 Task: In the  document Musicinfulenceletter.html Change the allignment of footer to  'Center' Select the entire text and insert font style 'Nunito' and font size: 20
Action: Mouse moved to (270, 354)
Screenshot: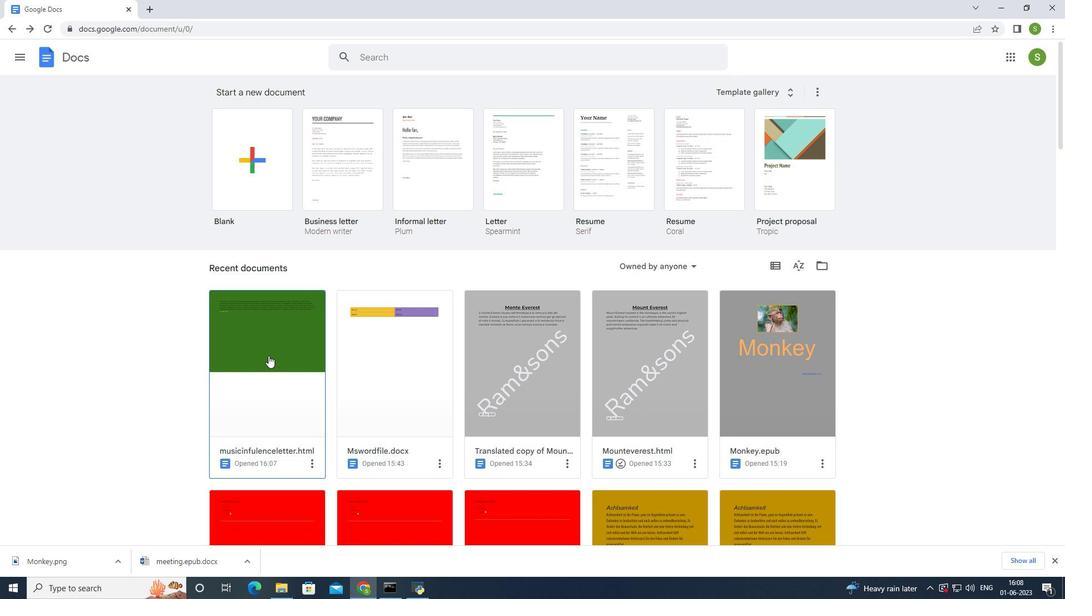 
Action: Mouse pressed left at (270, 354)
Screenshot: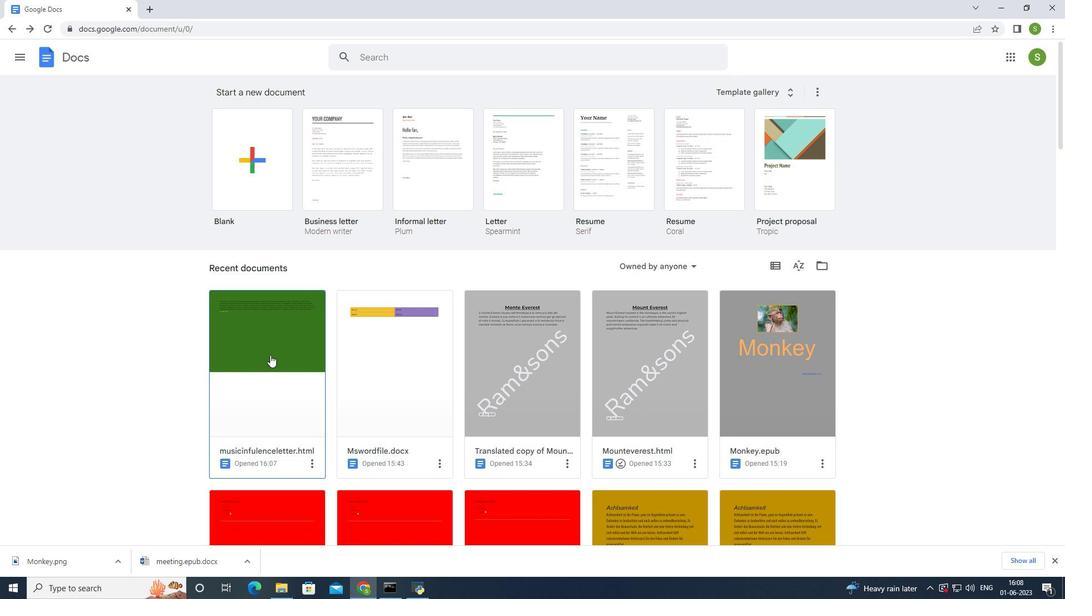 
Action: Mouse moved to (455, 391)
Screenshot: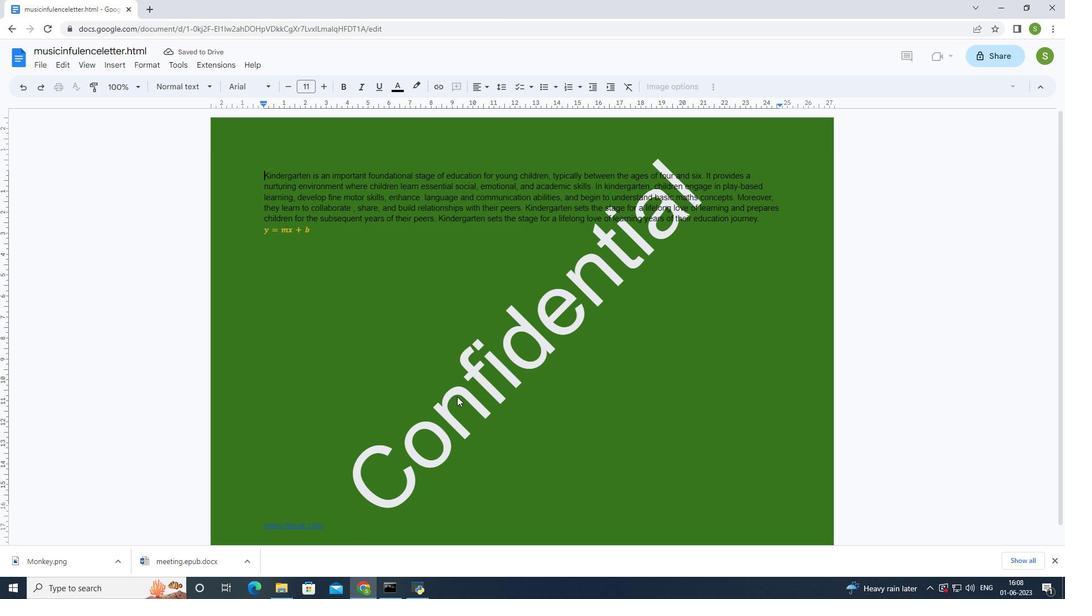 
Action: Mouse scrolled (455, 391) with delta (0, 0)
Screenshot: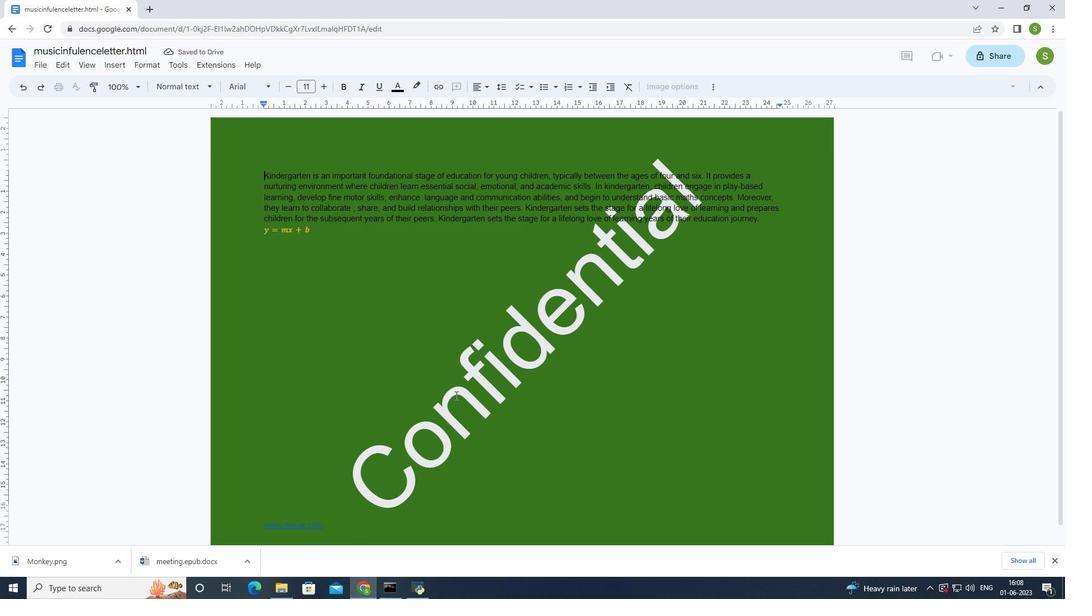 
Action: Mouse scrolled (455, 391) with delta (0, 0)
Screenshot: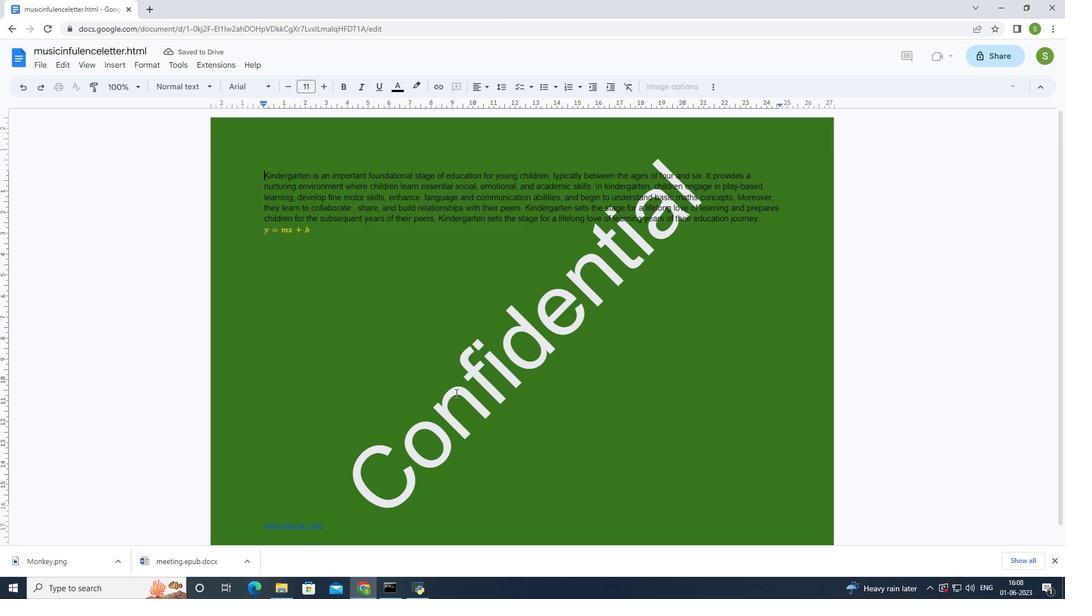 
Action: Mouse scrolled (455, 391) with delta (0, 0)
Screenshot: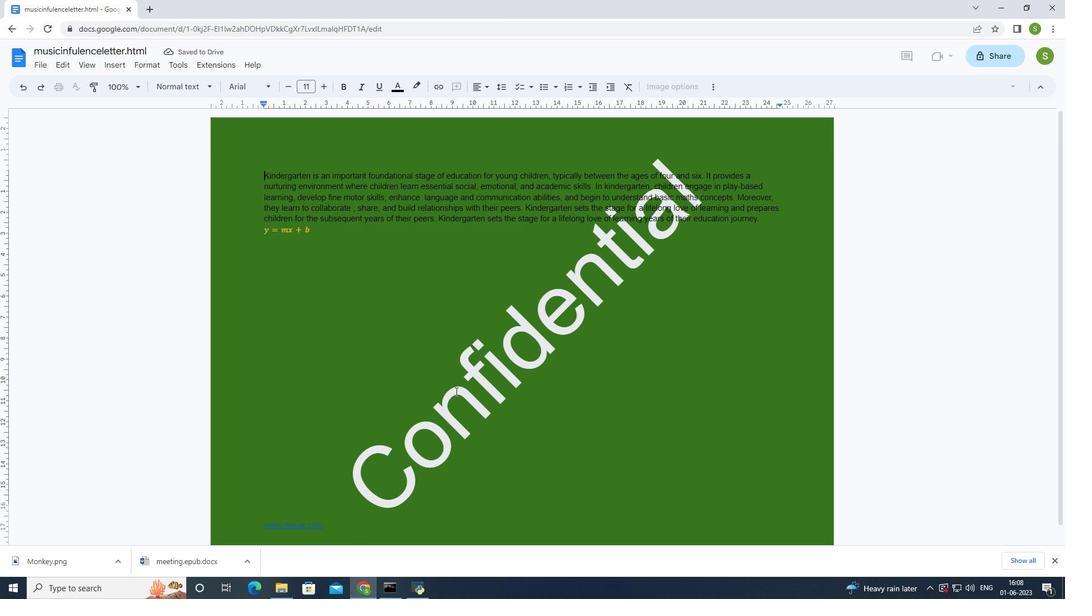 
Action: Mouse moved to (340, 510)
Screenshot: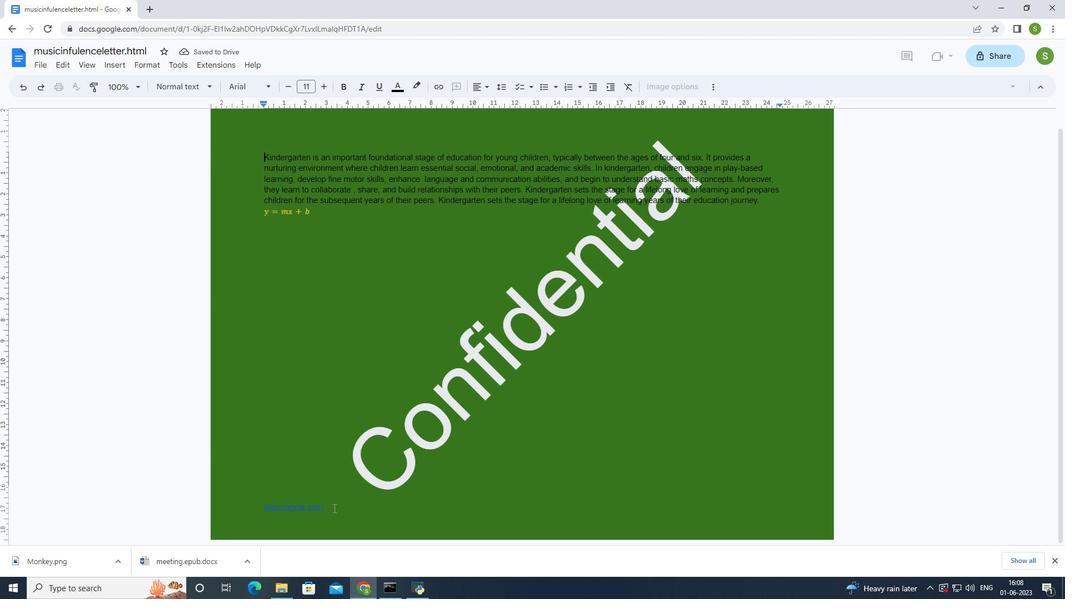 
Action: Mouse pressed left at (340, 510)
Screenshot: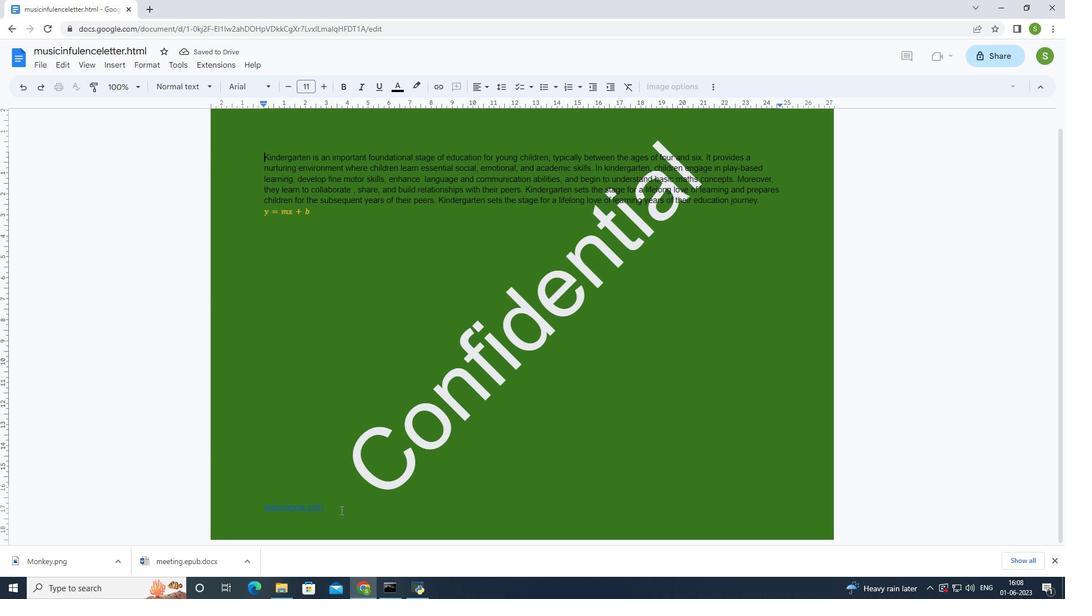 
Action: Mouse moved to (321, 506)
Screenshot: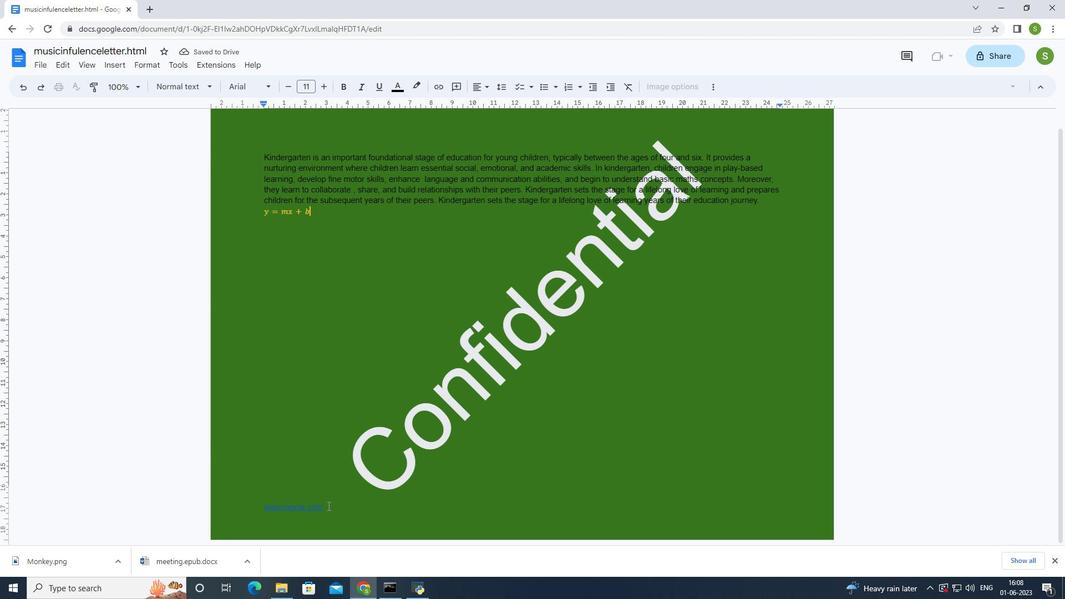 
Action: Mouse pressed left at (321, 506)
Screenshot: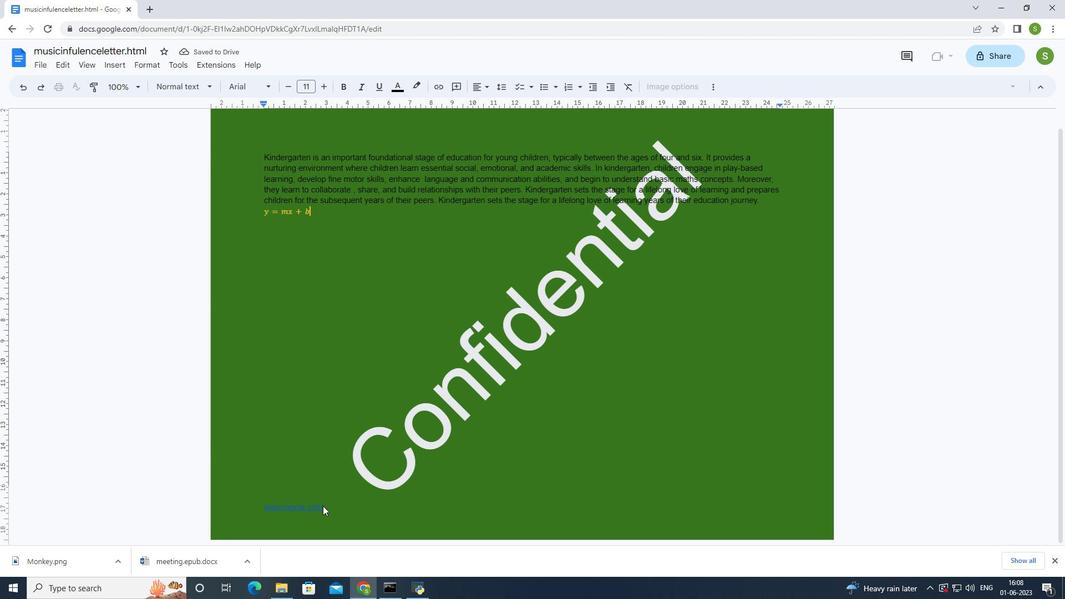 
Action: Mouse moved to (332, 506)
Screenshot: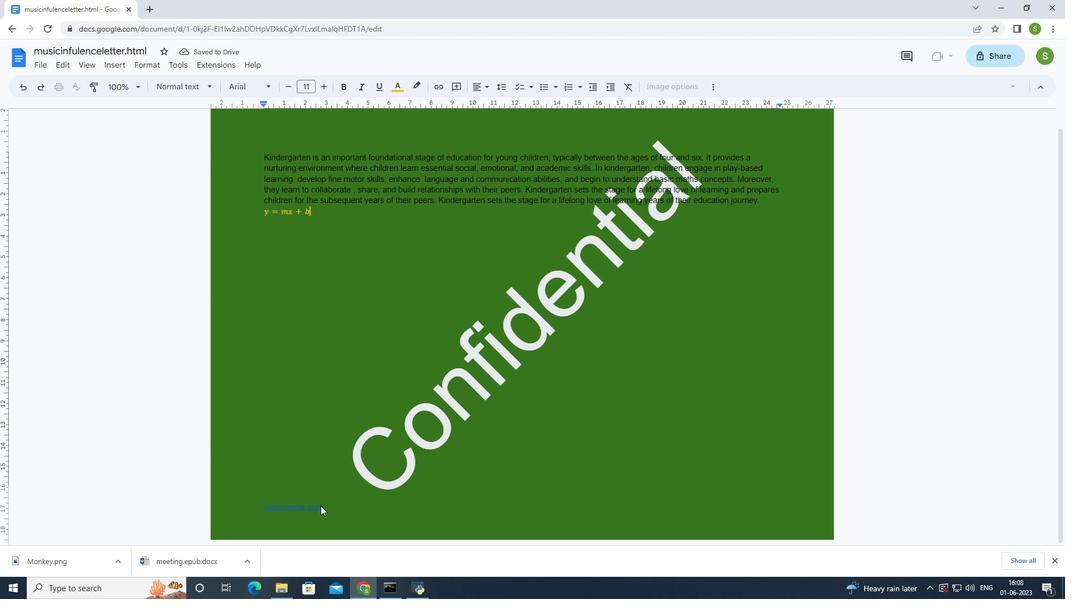 
Action: Mouse pressed left at (332, 506)
Screenshot: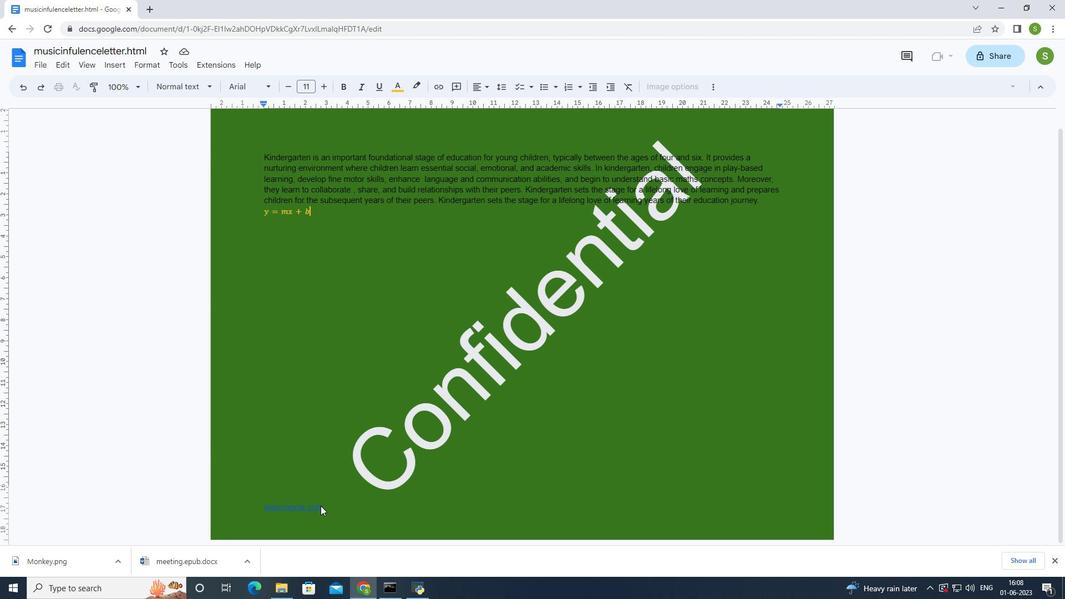 
Action: Mouse pressed left at (332, 506)
Screenshot: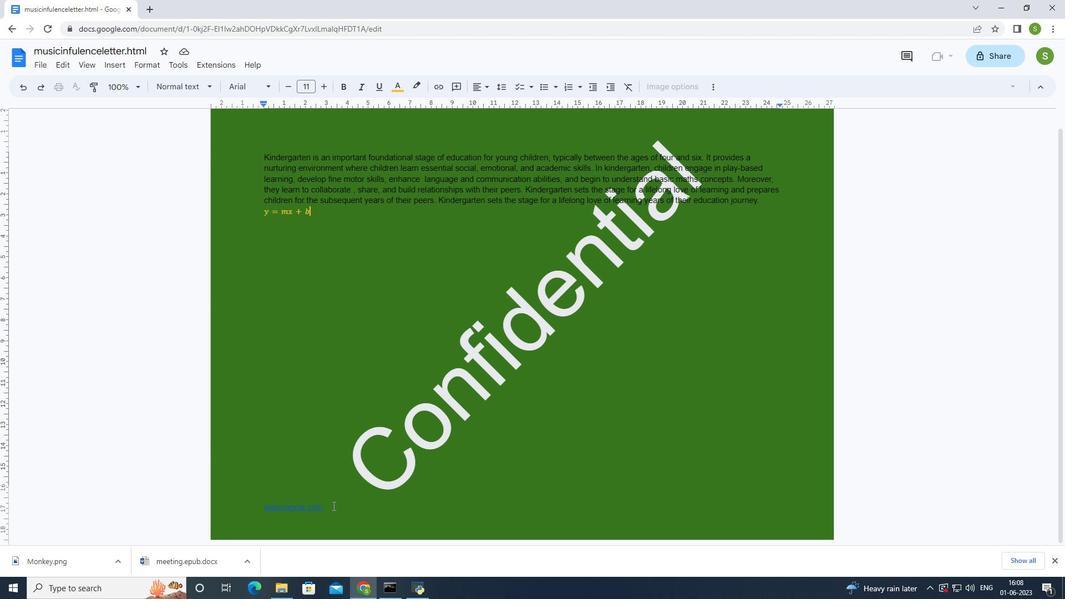 
Action: Mouse moved to (334, 506)
Screenshot: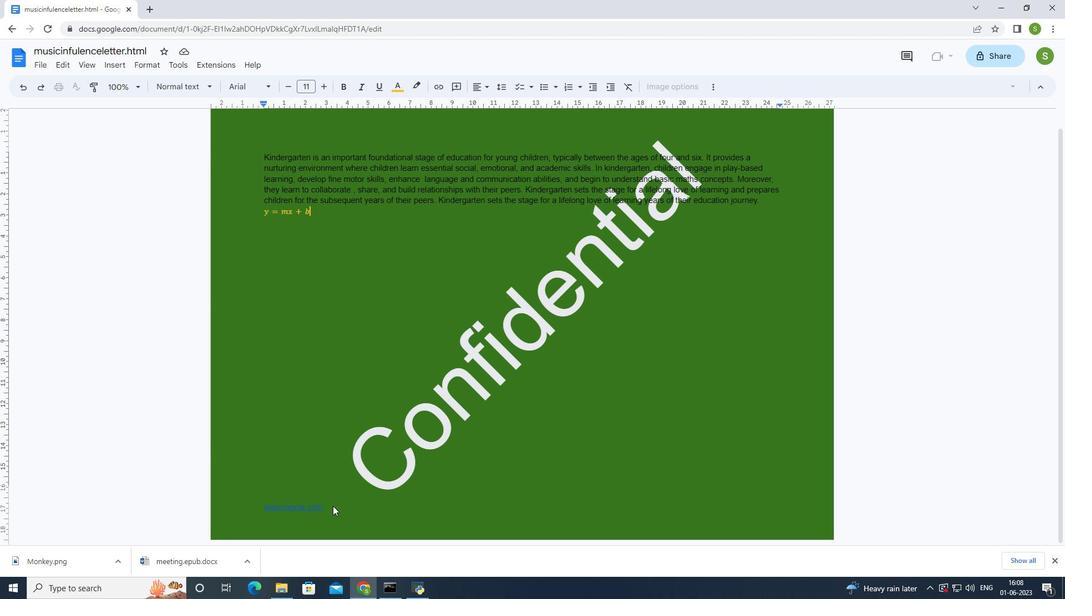 
Action: Mouse pressed left at (334, 506)
Screenshot: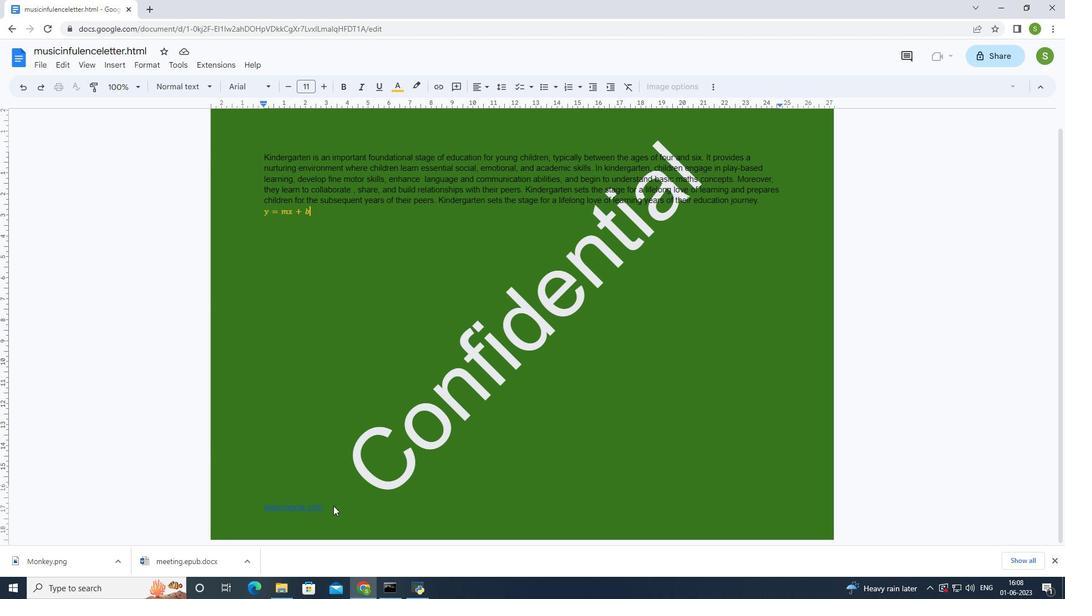 
Action: Mouse moved to (325, 508)
Screenshot: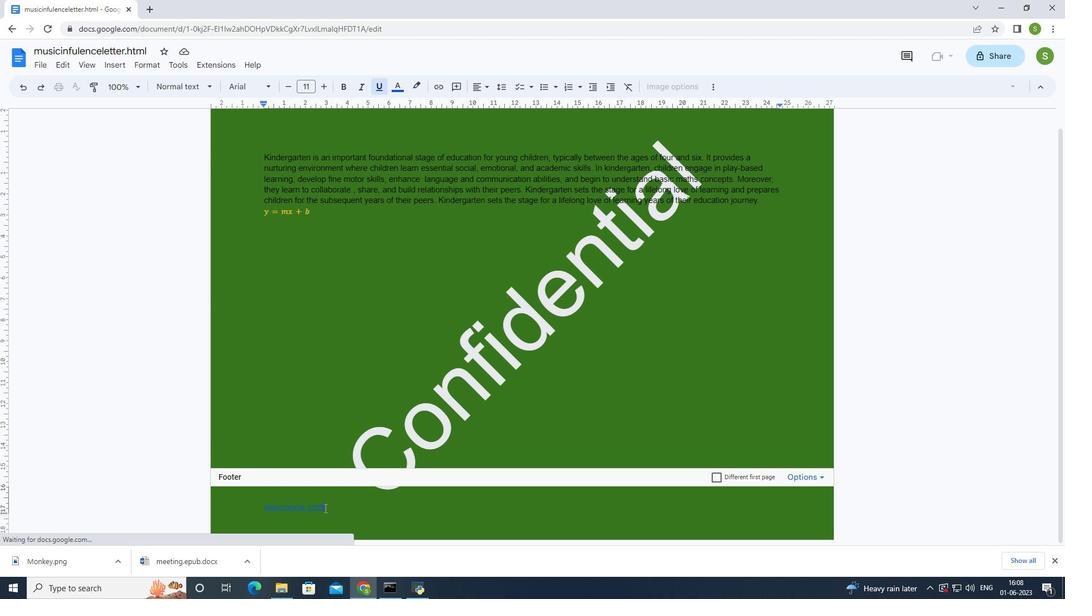 
Action: Mouse pressed left at (325, 508)
Screenshot: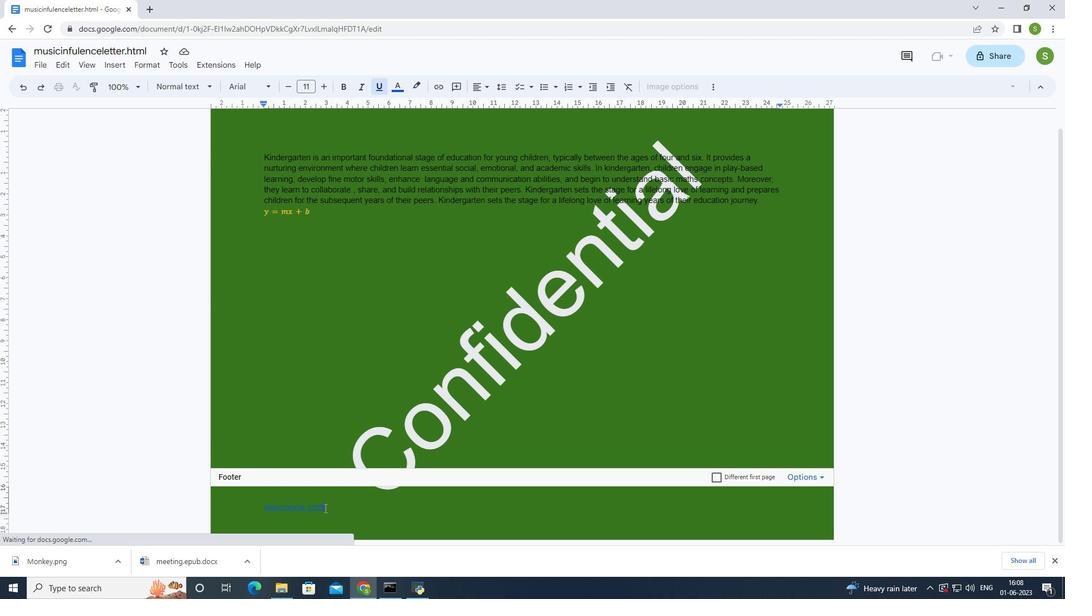
Action: Mouse moved to (503, 83)
Screenshot: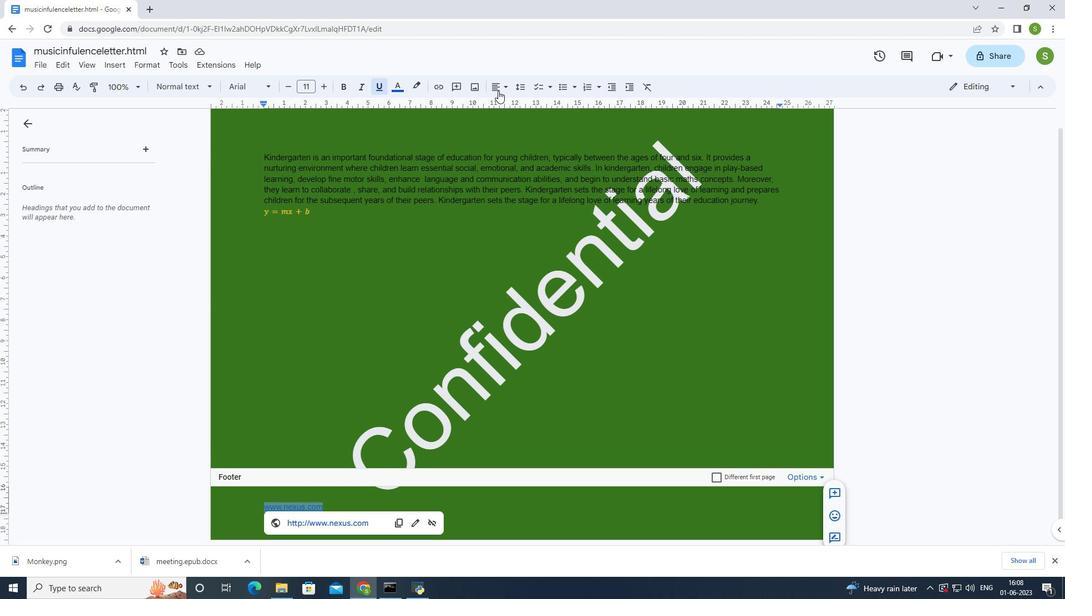 
Action: Mouse pressed left at (503, 83)
Screenshot: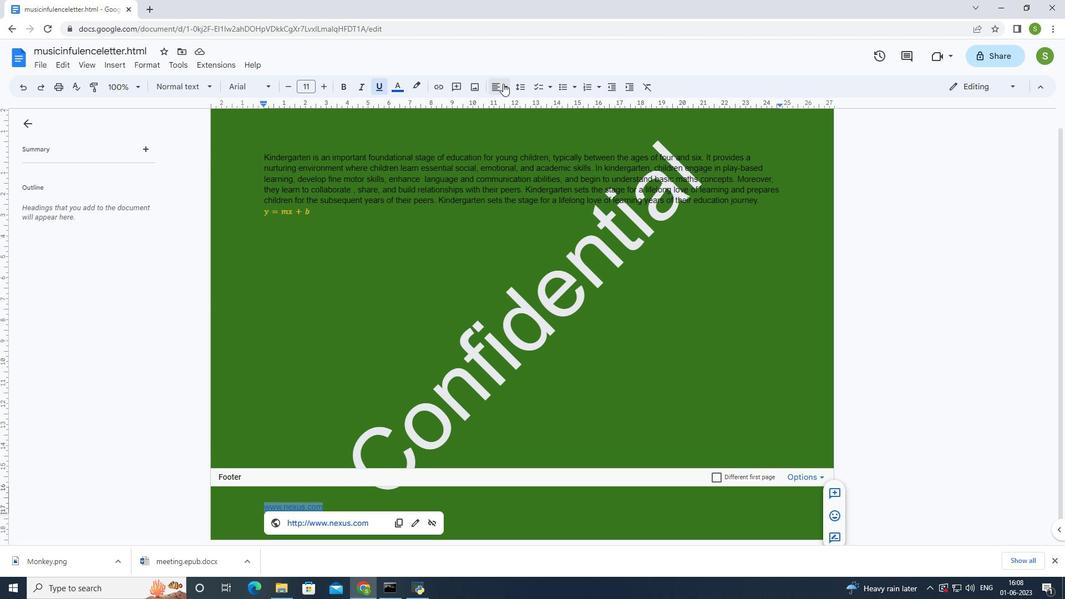 
Action: Mouse moved to (515, 107)
Screenshot: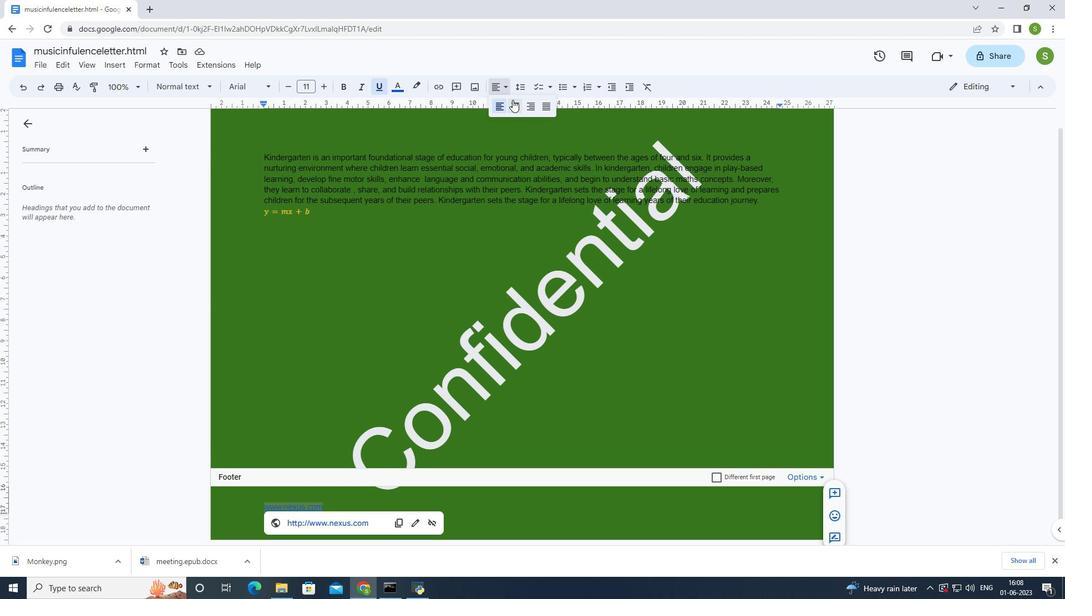 
Action: Mouse pressed left at (515, 107)
Screenshot: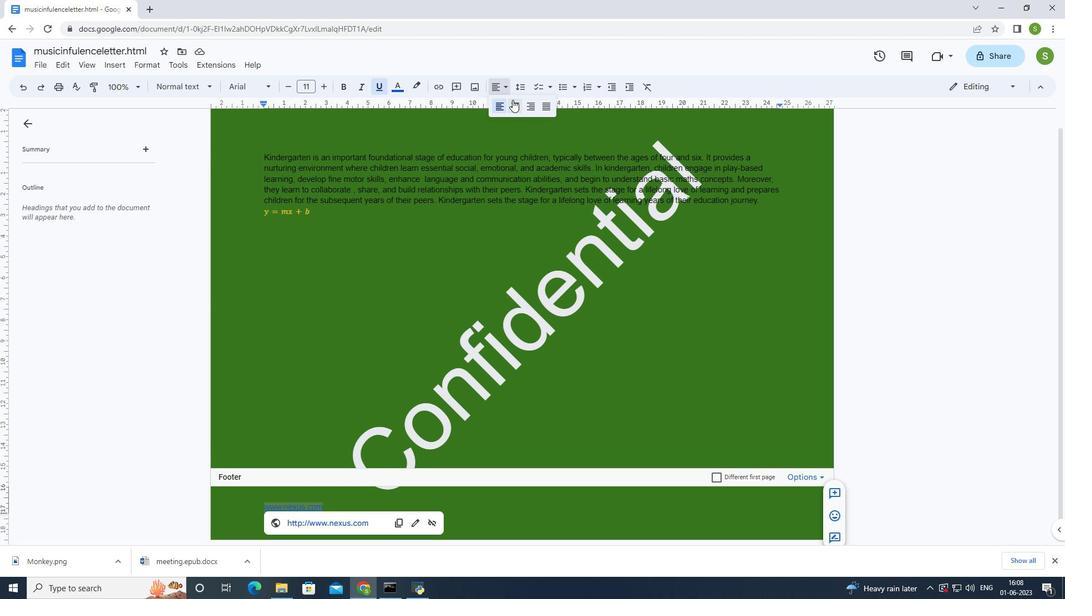 
Action: Mouse moved to (261, 153)
Screenshot: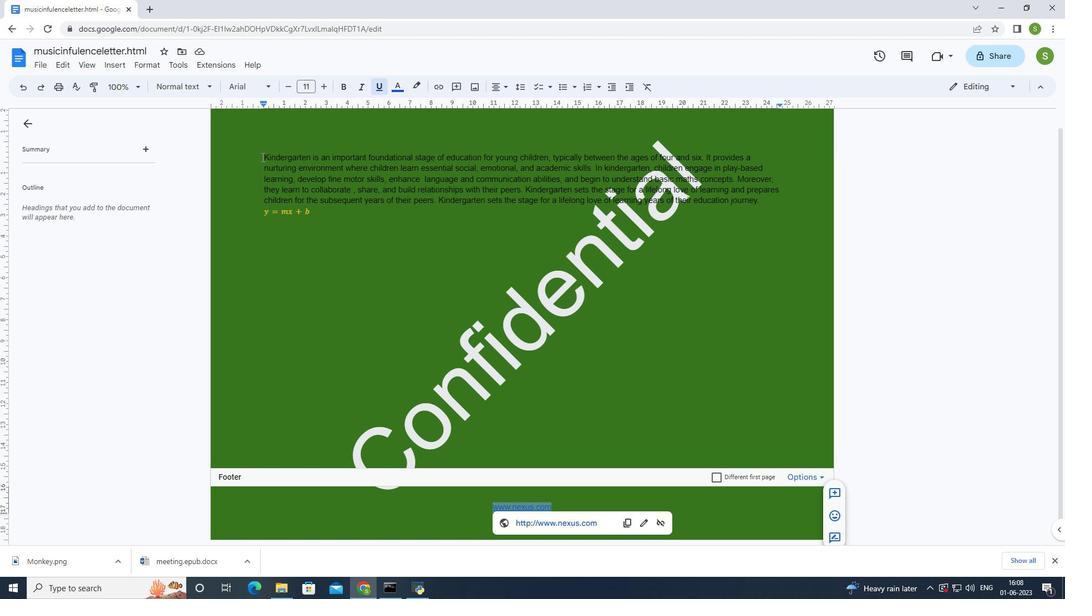 
Action: Mouse pressed left at (261, 153)
Screenshot: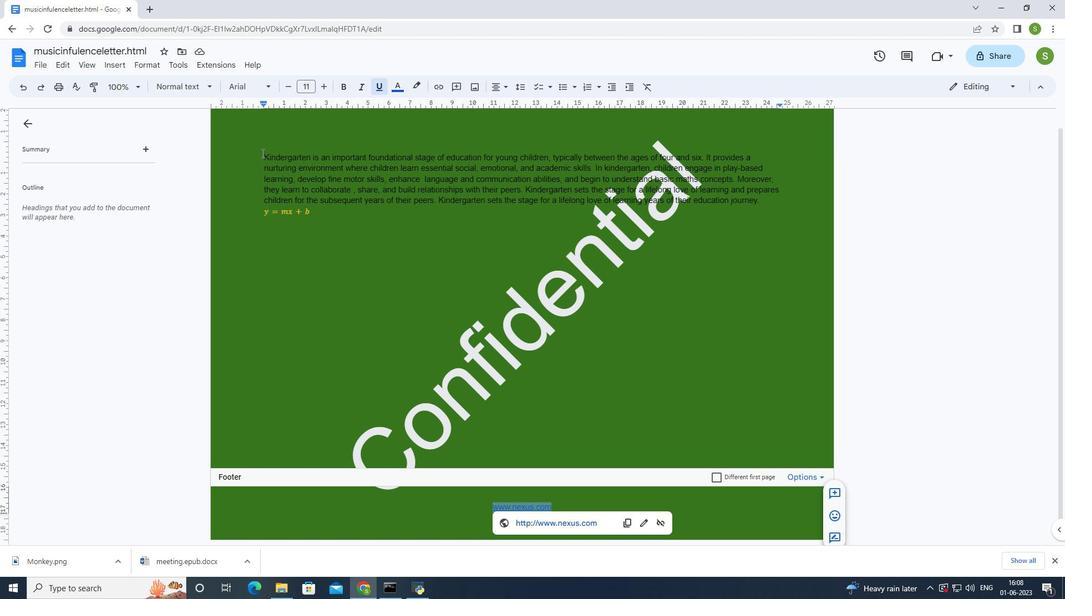 
Action: Mouse moved to (256, 87)
Screenshot: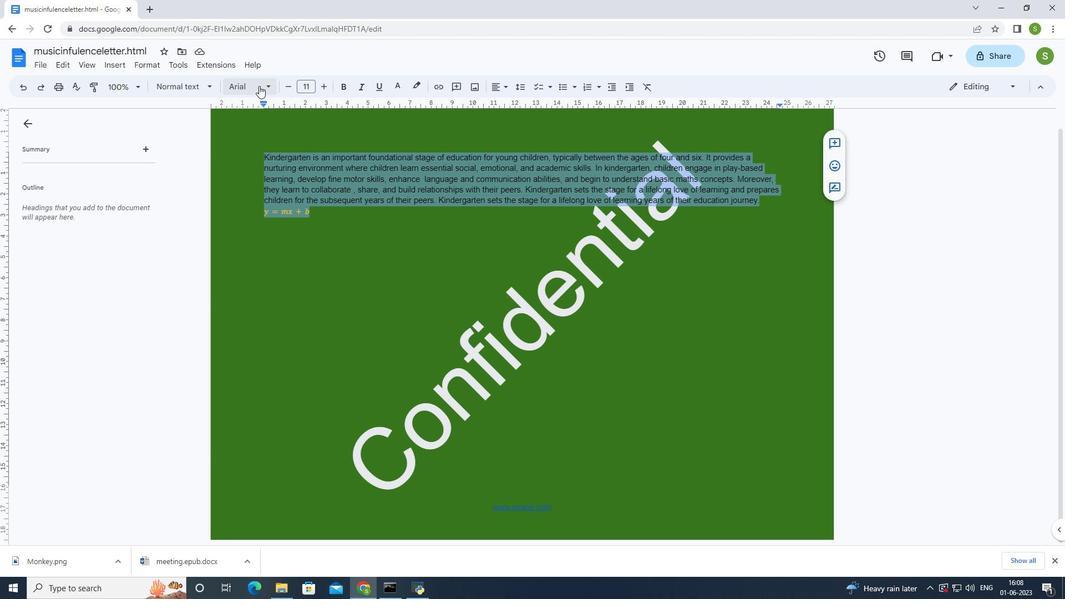 
Action: Mouse pressed left at (256, 87)
Screenshot: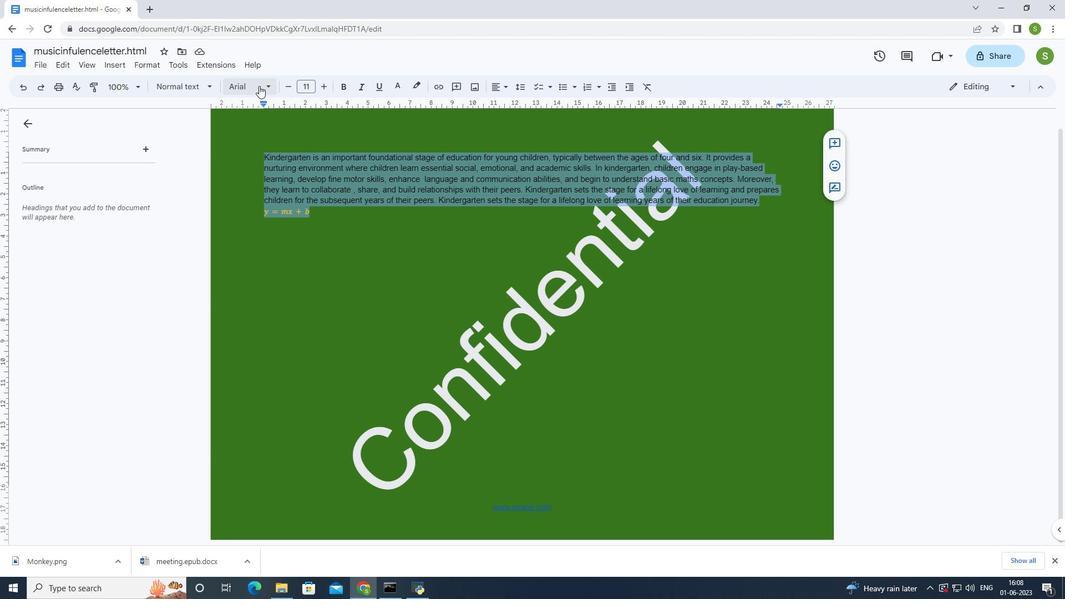
Action: Mouse moved to (278, 112)
Screenshot: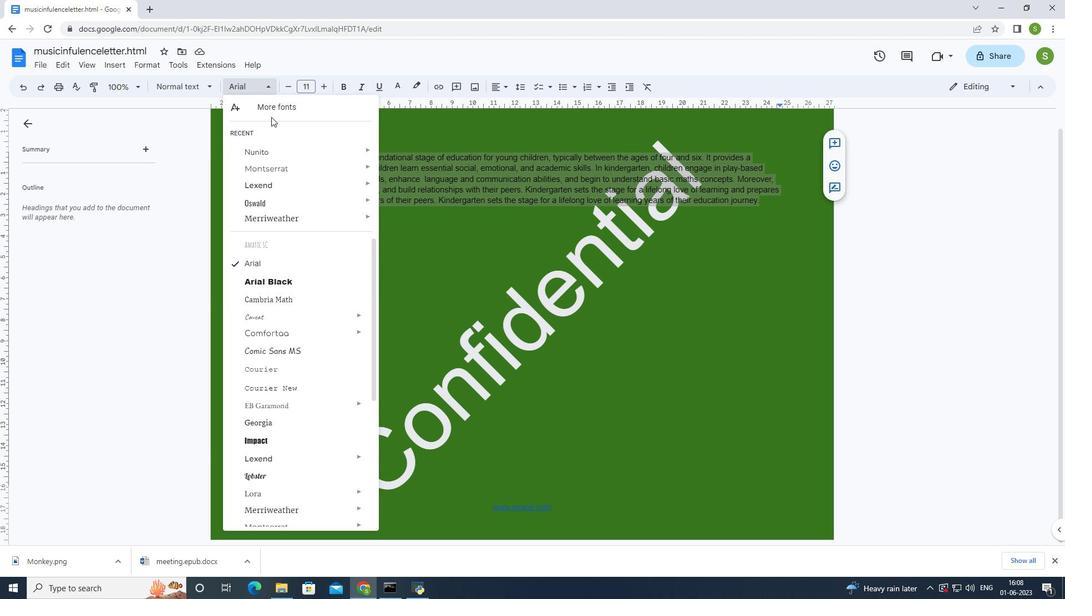 
Action: Mouse pressed left at (278, 112)
Screenshot: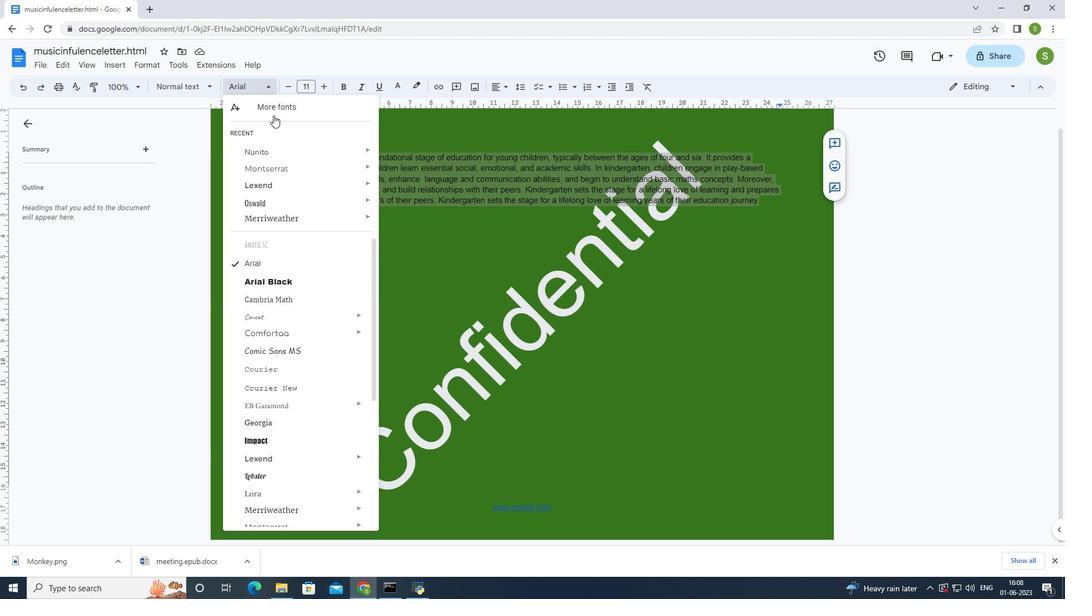 
Action: Mouse moved to (324, 164)
Screenshot: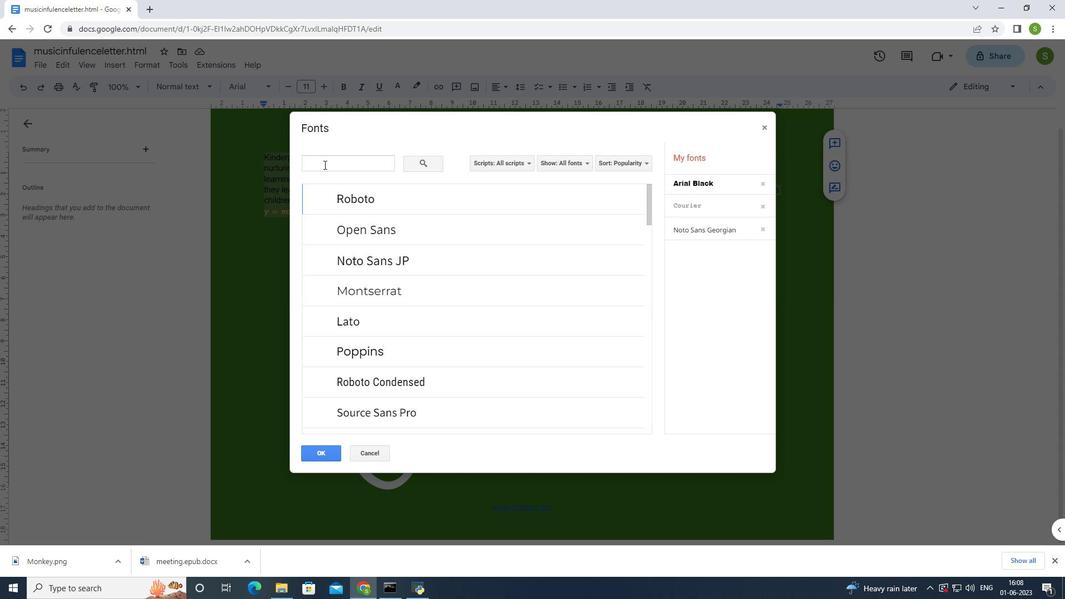 
Action: Mouse pressed left at (324, 164)
Screenshot: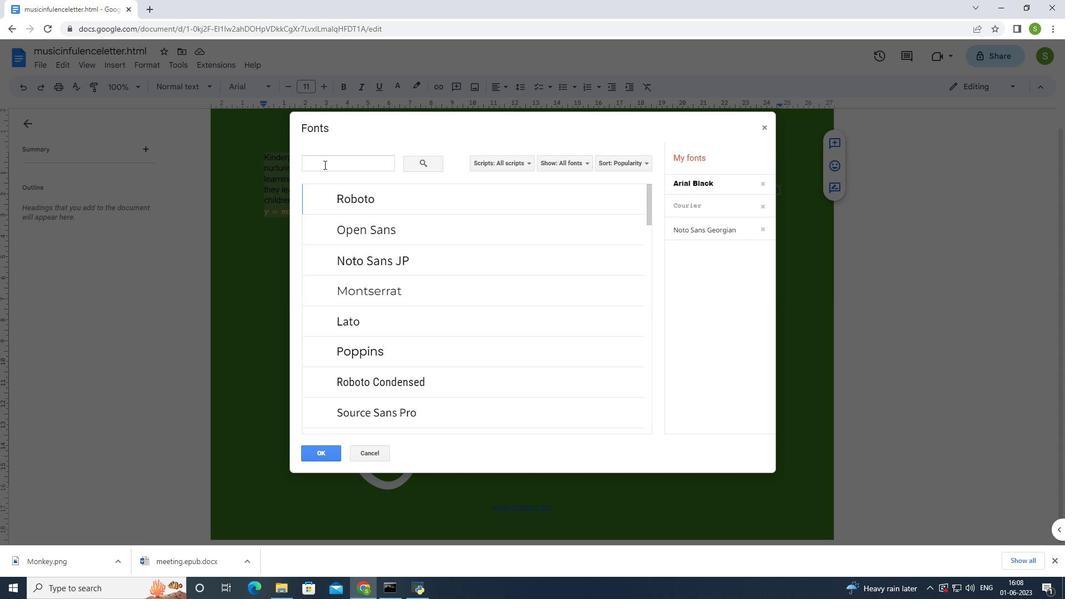 
Action: Mouse moved to (331, 159)
Screenshot: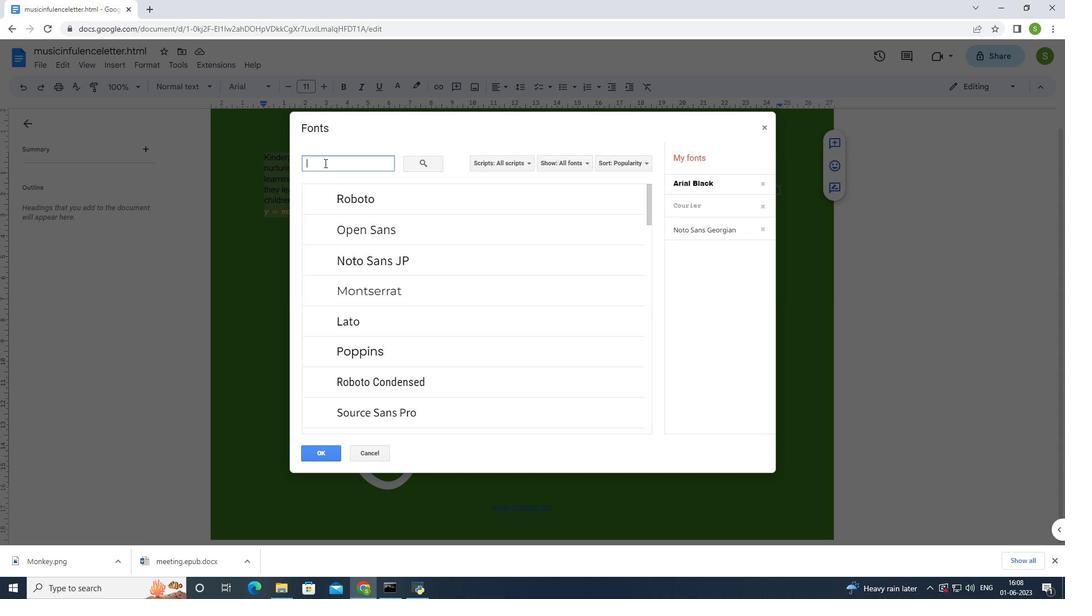 
Action: Key pressed n
Screenshot: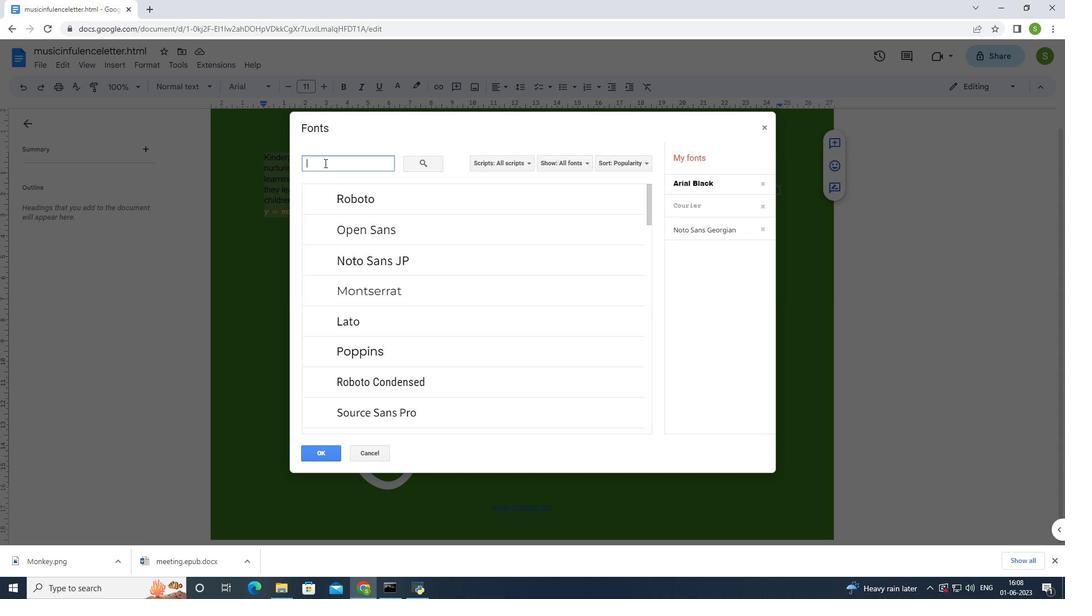 
Action: Mouse moved to (332, 159)
Screenshot: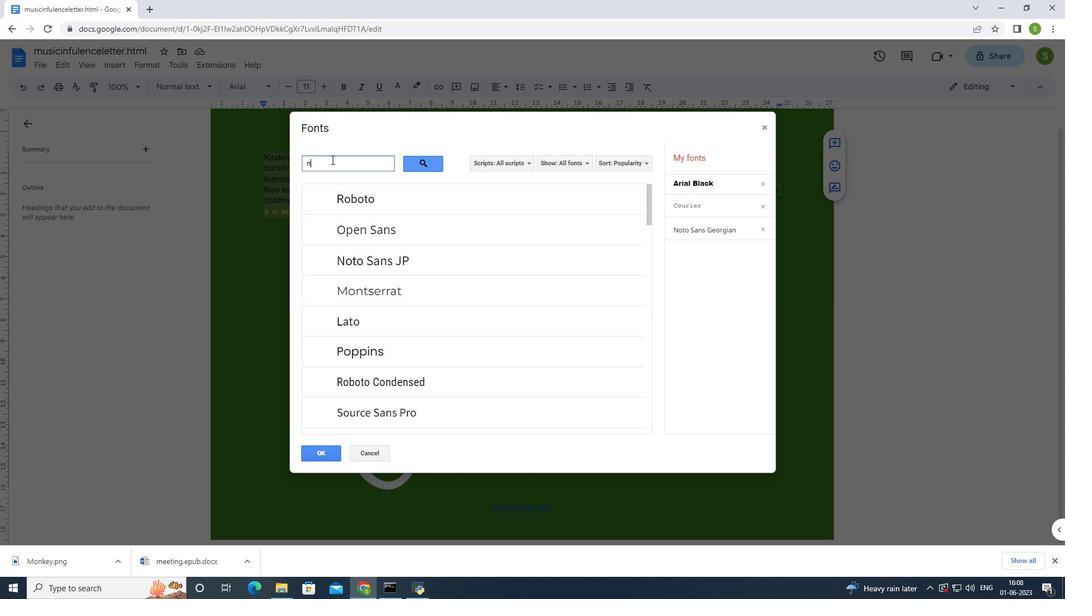 
Action: Key pressed u
Screenshot: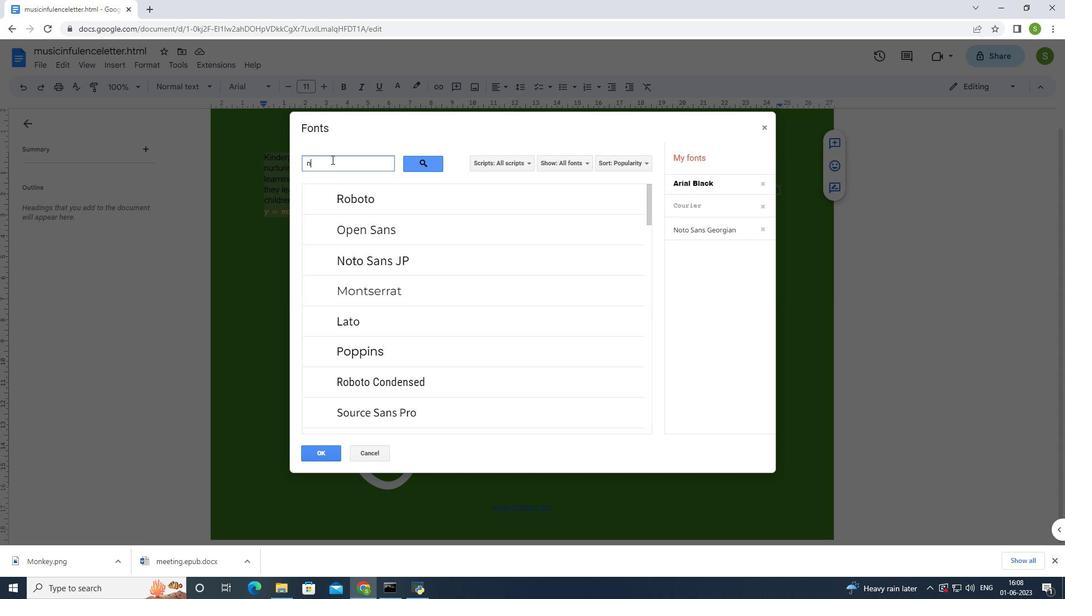 
Action: Mouse moved to (333, 159)
Screenshot: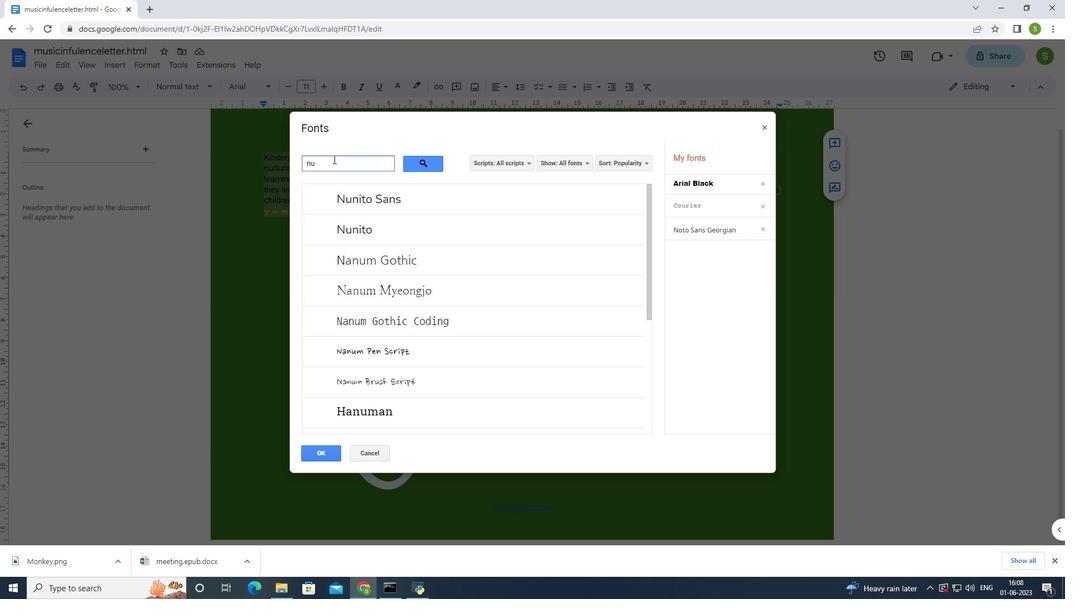 
Action: Key pressed nito
Screenshot: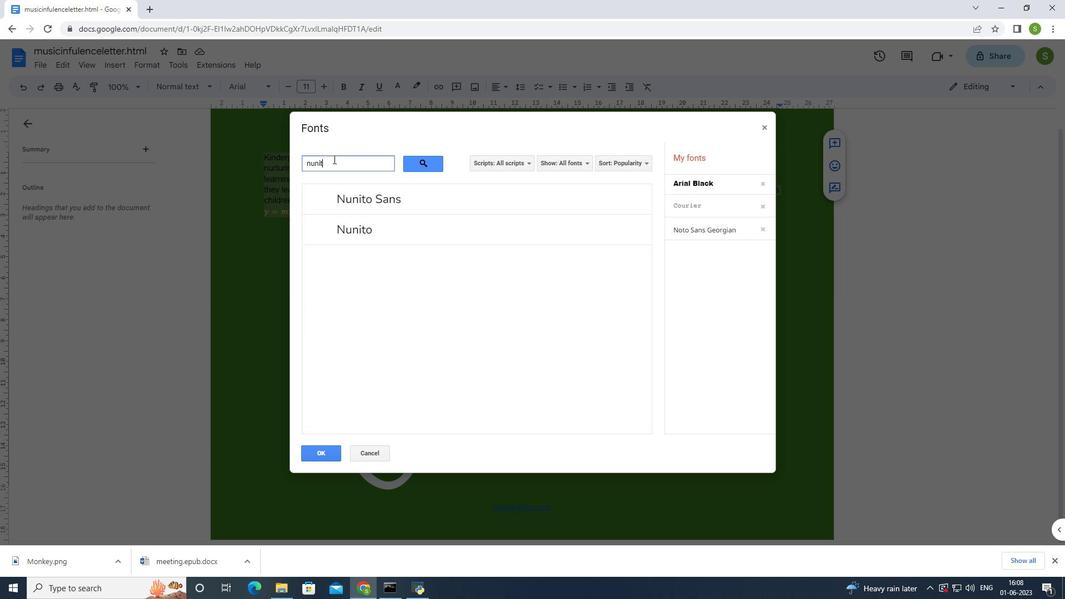 
Action: Mouse moved to (334, 231)
Screenshot: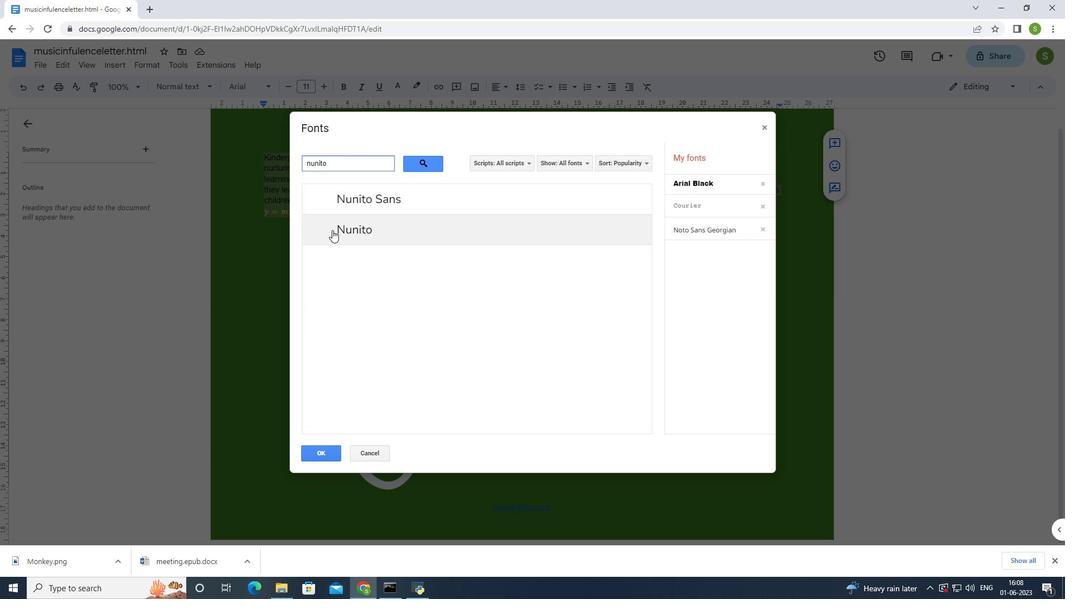 
Action: Mouse pressed left at (334, 231)
Screenshot: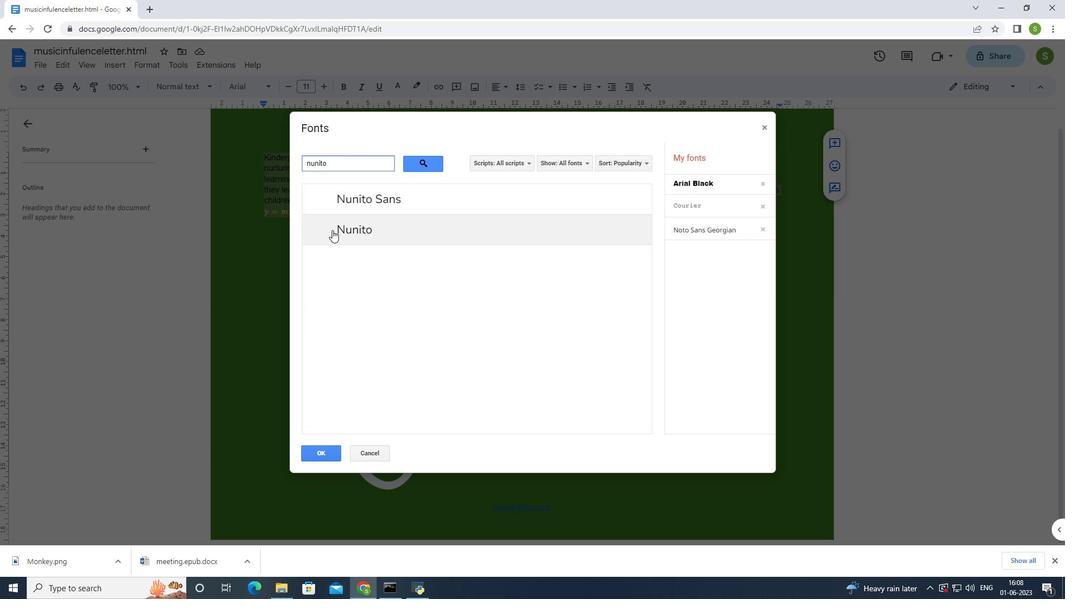 
Action: Mouse moved to (332, 456)
Screenshot: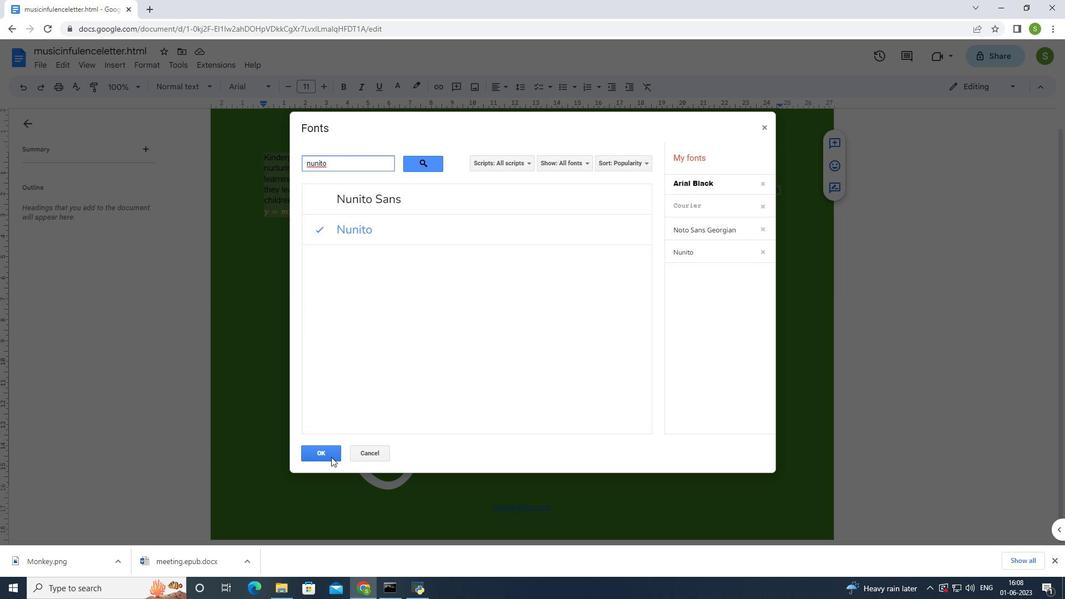 
Action: Mouse pressed left at (332, 456)
Screenshot: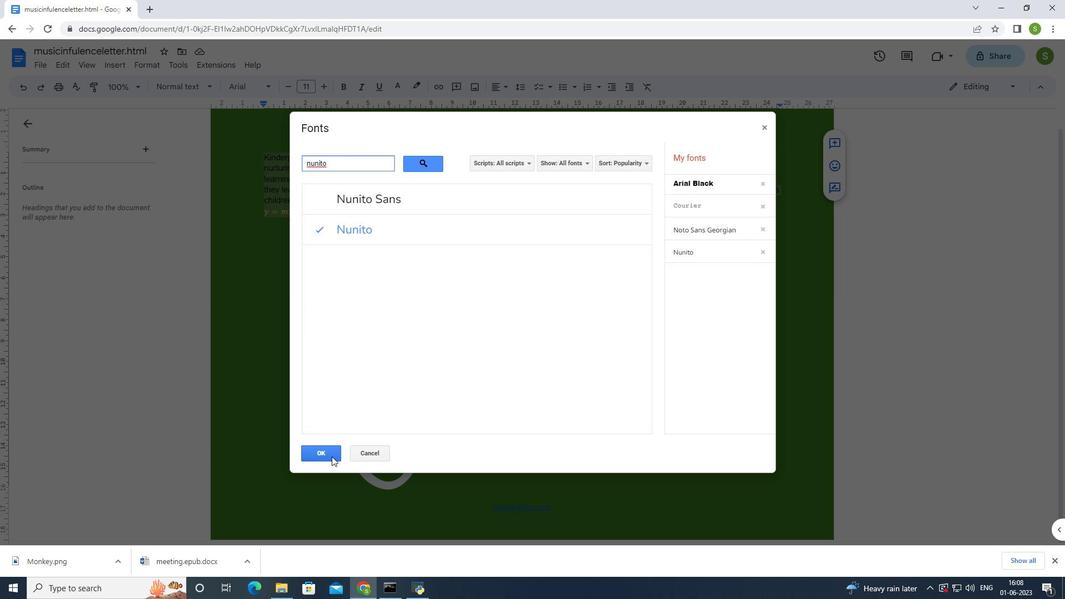 
Action: Mouse moved to (324, 83)
Screenshot: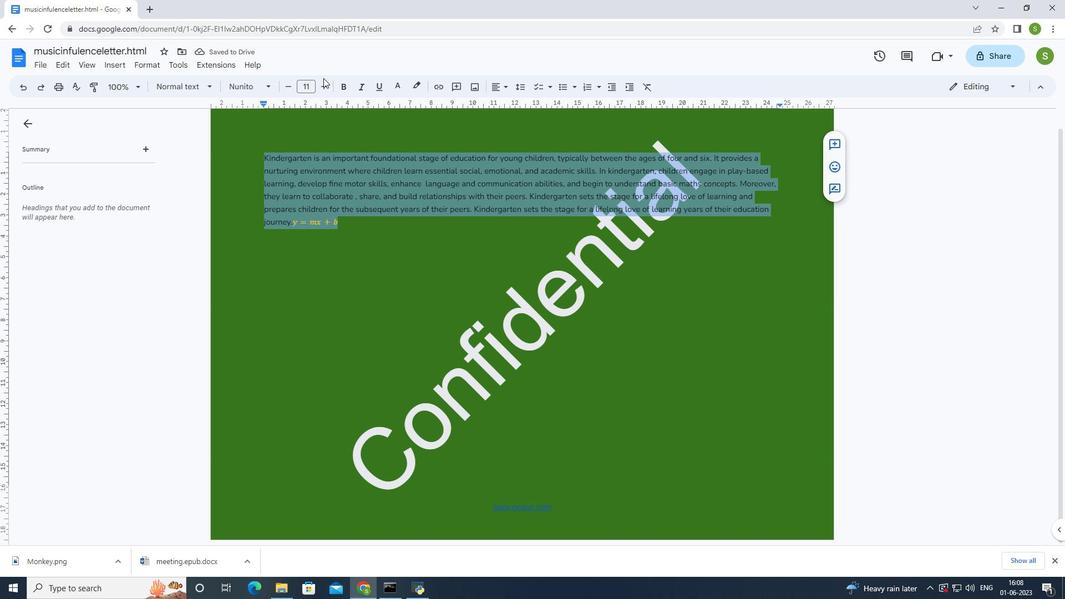 
Action: Mouse pressed left at (324, 83)
Screenshot: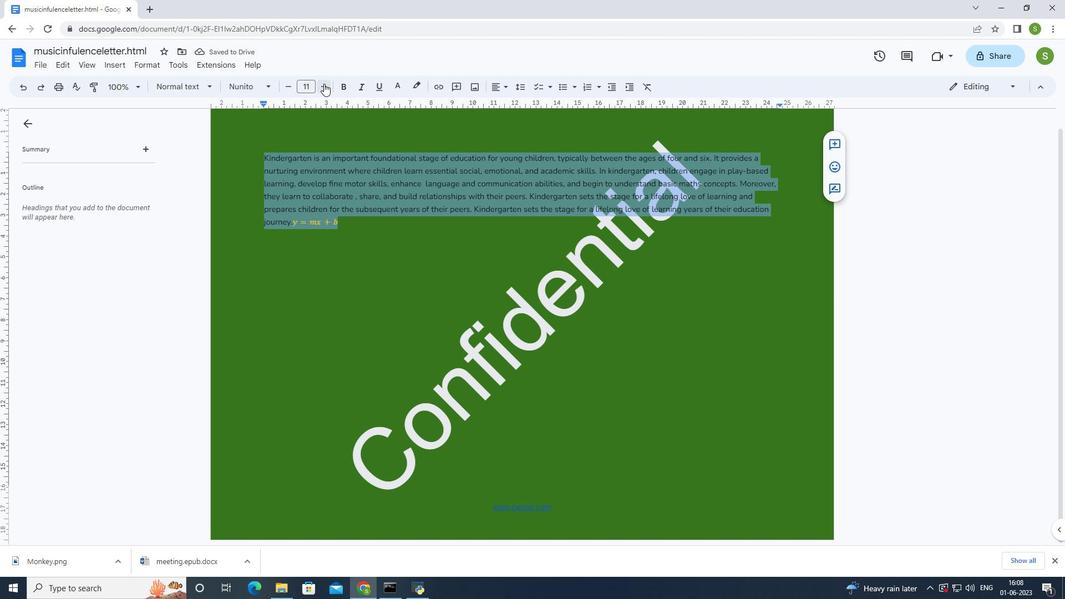
Action: Mouse pressed left at (324, 83)
Screenshot: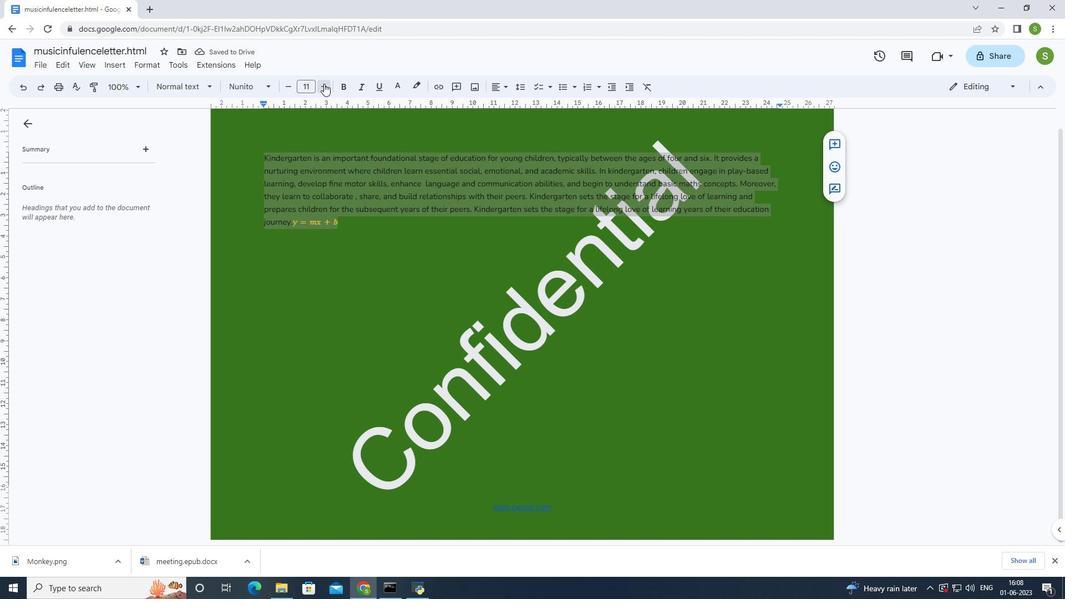 
Action: Mouse pressed left at (324, 83)
Screenshot: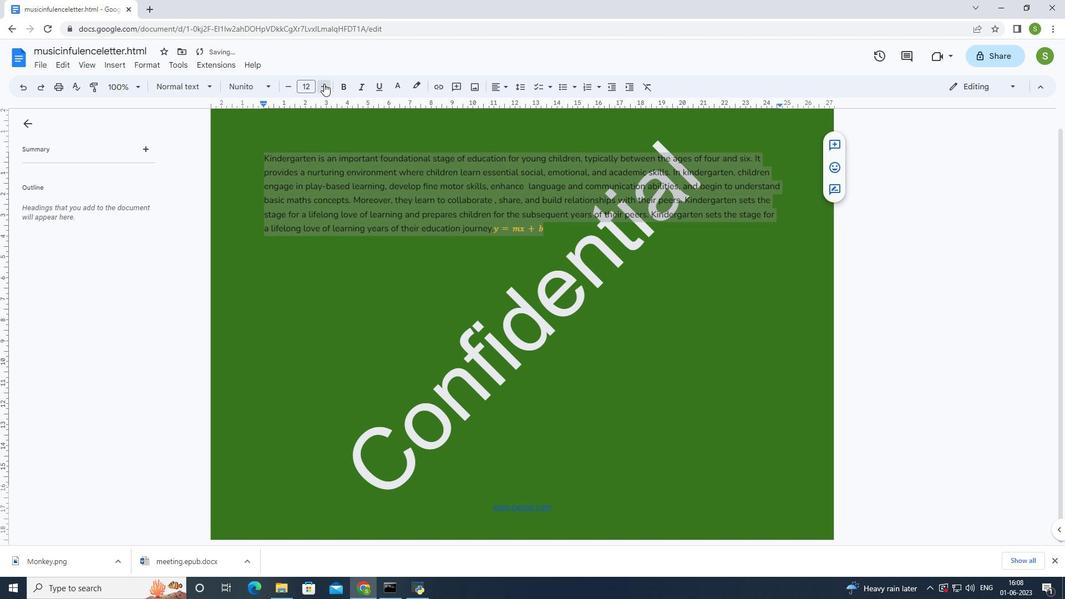 
Action: Mouse pressed left at (324, 83)
Screenshot: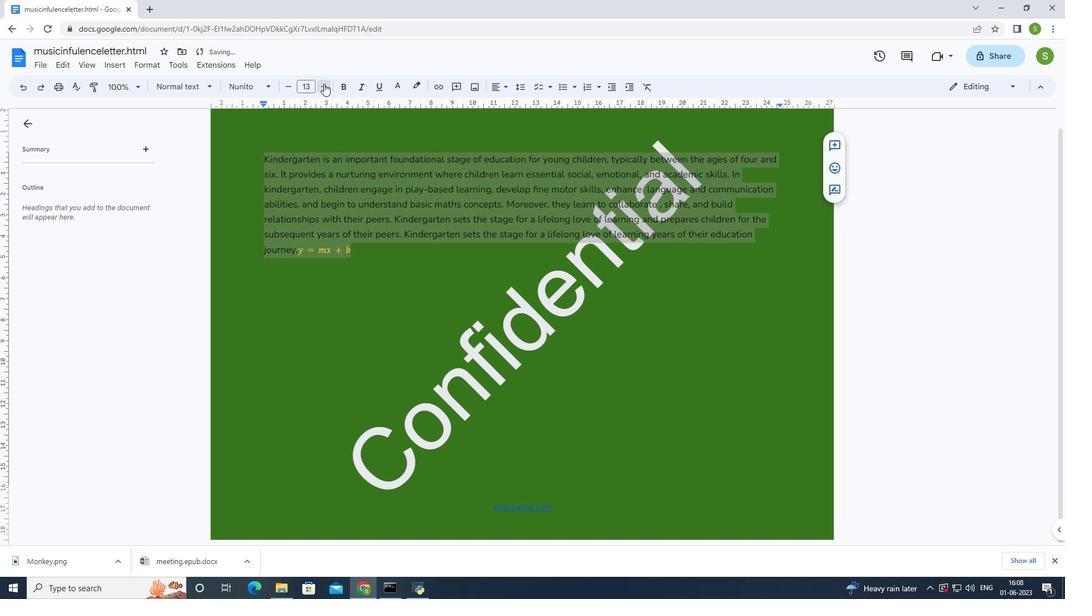 
Action: Mouse pressed left at (324, 83)
Screenshot: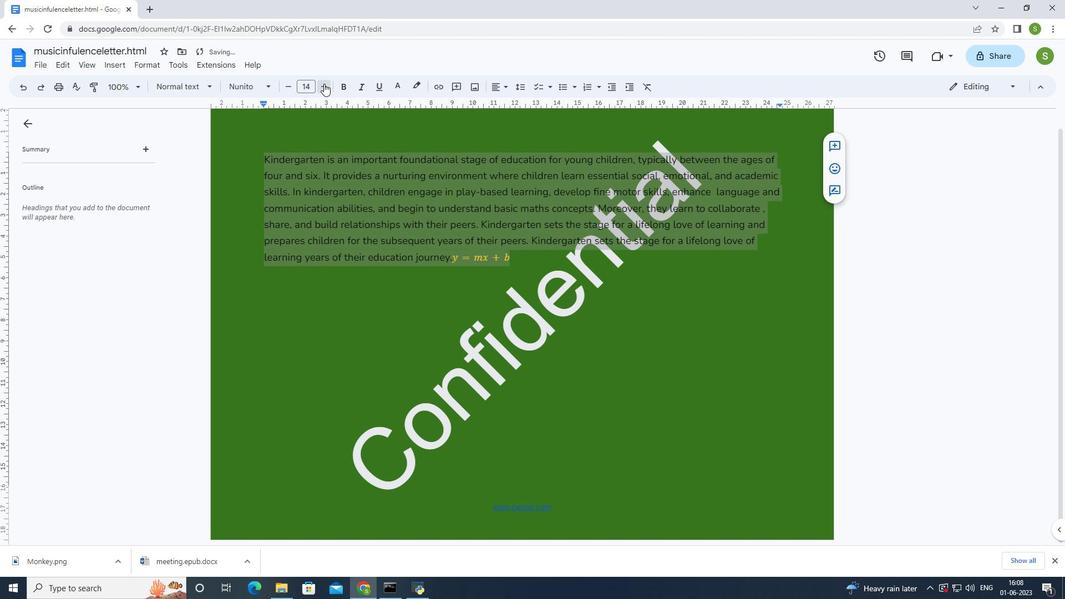 
Action: Mouse pressed left at (324, 83)
Screenshot: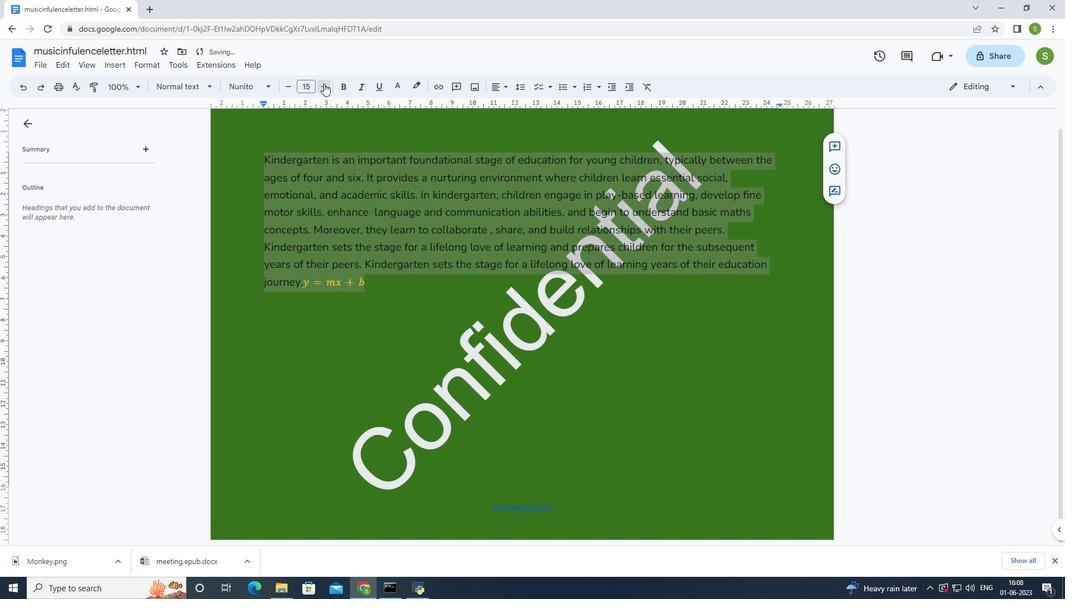 
Action: Mouse pressed left at (324, 83)
Screenshot: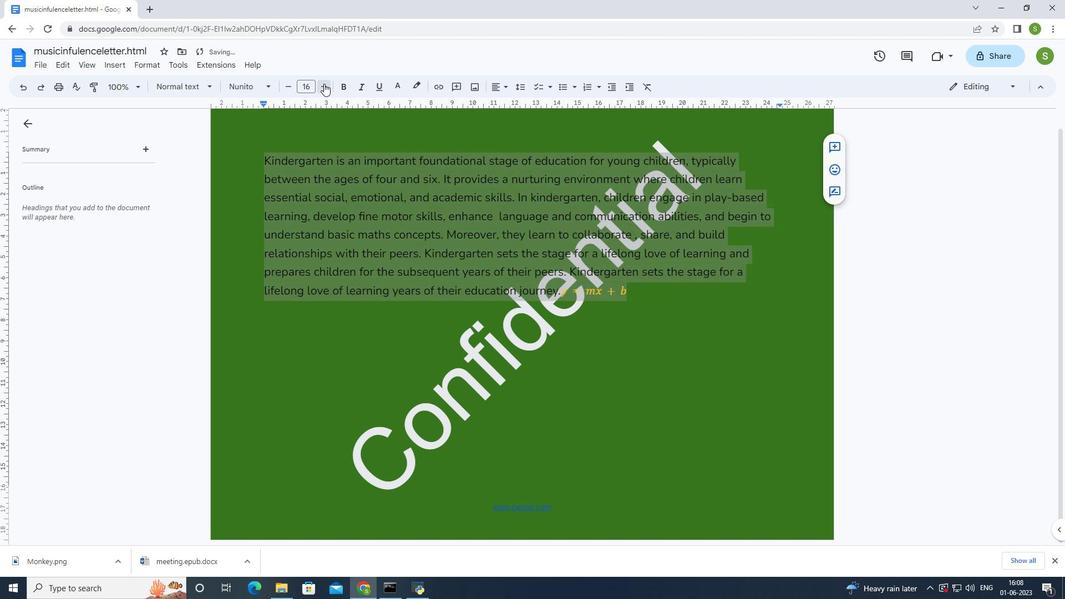 
Action: Mouse pressed left at (324, 83)
Screenshot: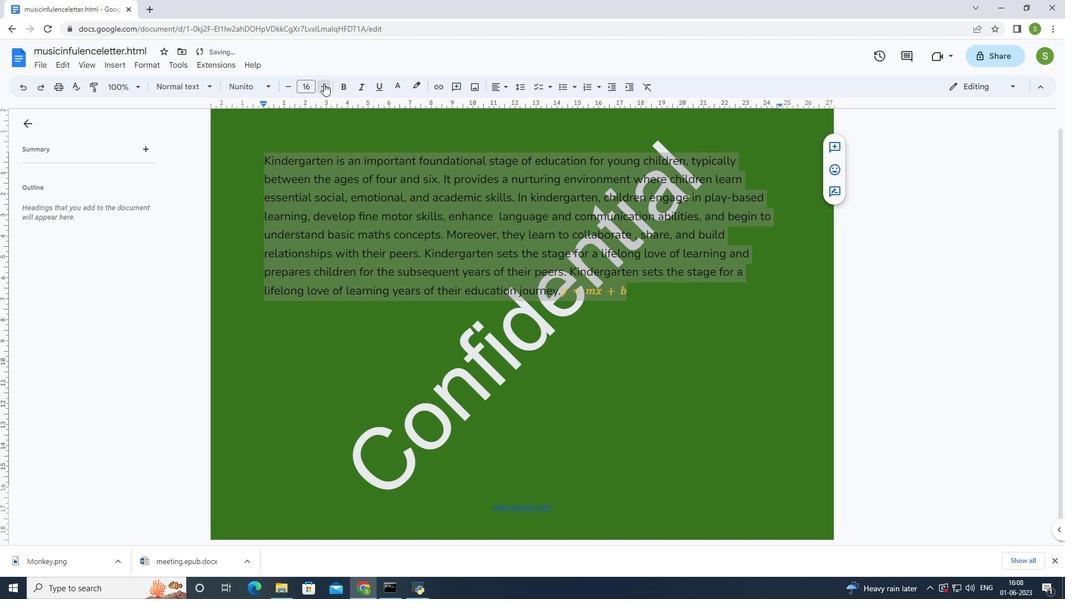 
Action: Mouse pressed left at (324, 83)
Screenshot: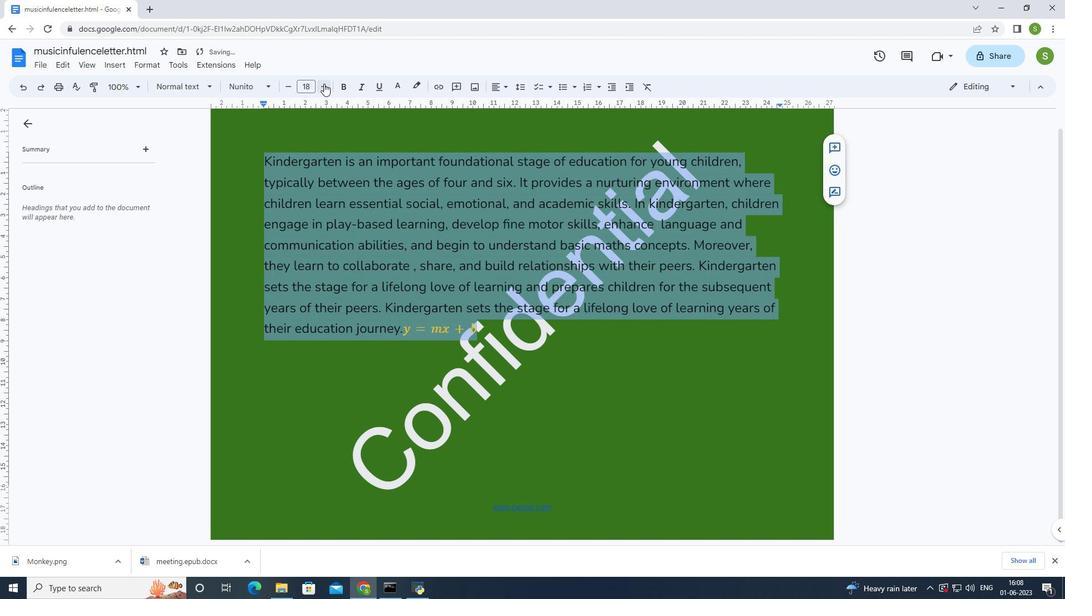 
Action: Mouse pressed left at (324, 83)
Screenshot: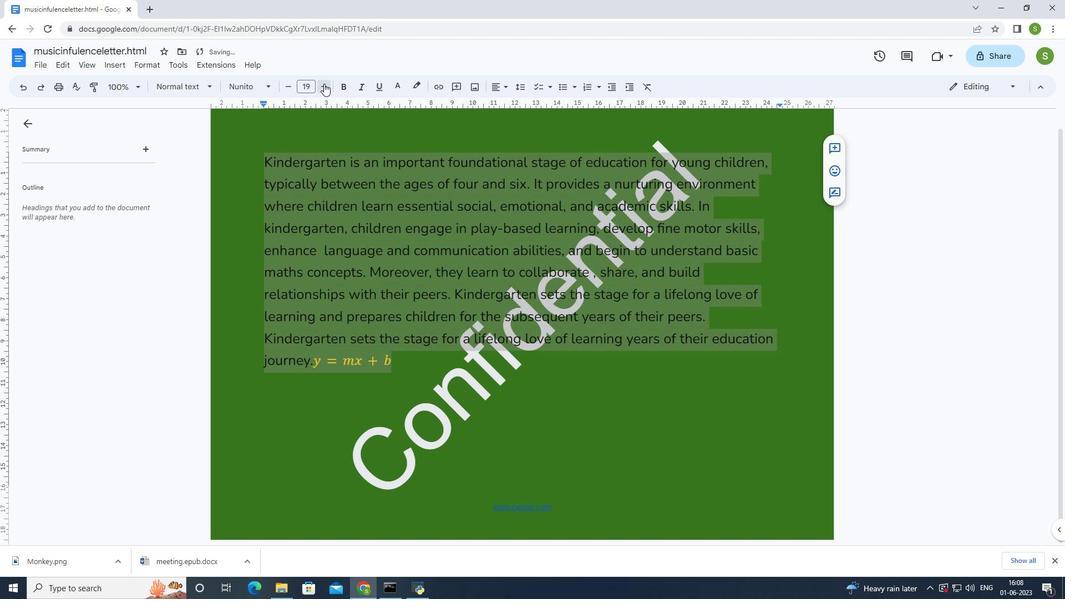 
Action: Mouse pressed left at (324, 83)
Screenshot: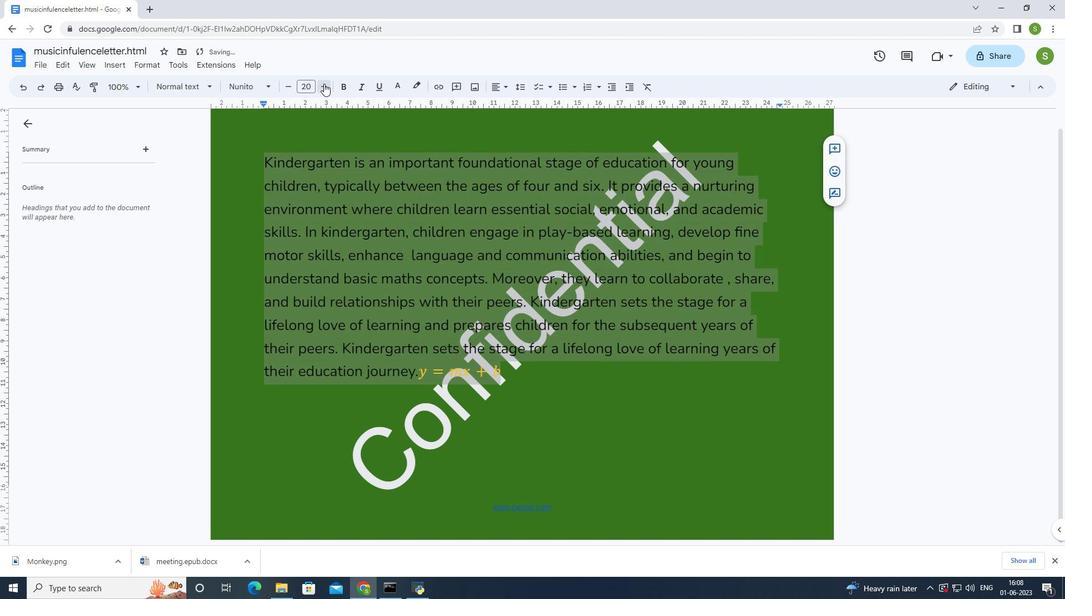
Action: Mouse moved to (285, 85)
Screenshot: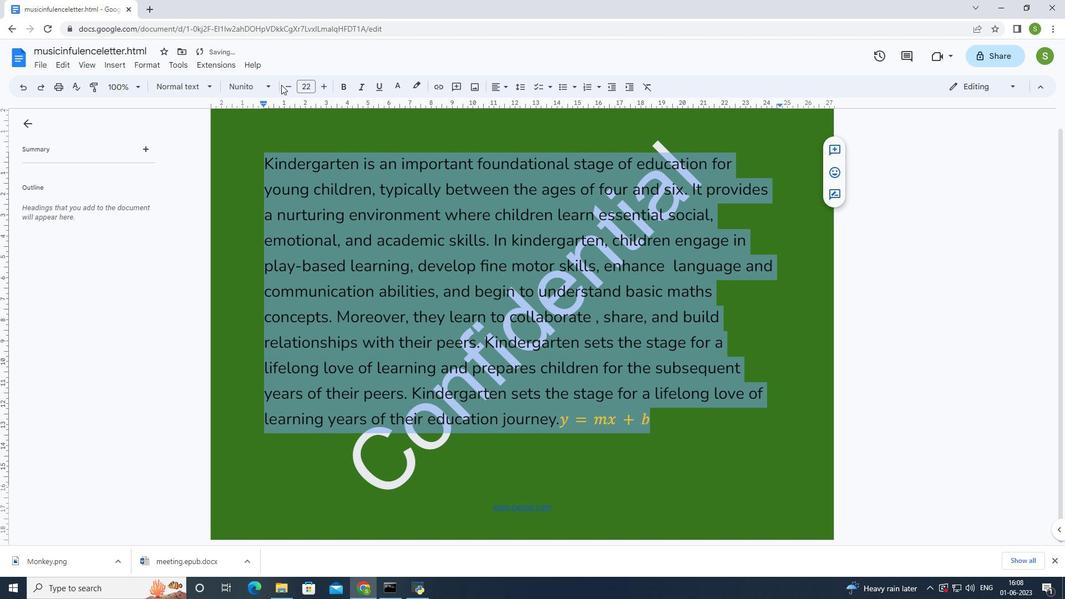 
Action: Mouse pressed left at (285, 85)
Screenshot: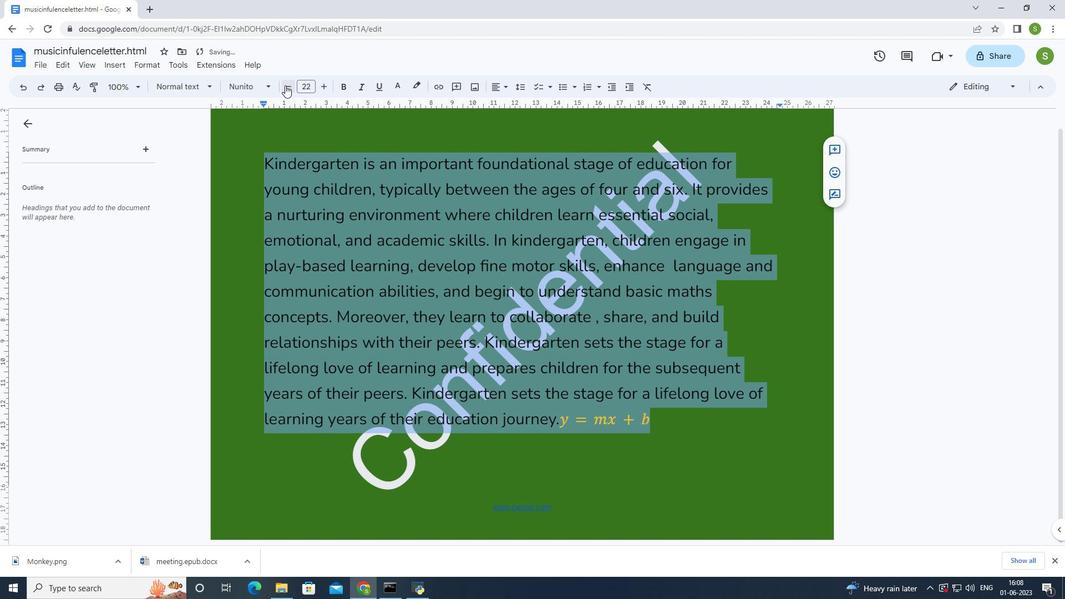 
Action: Mouse moved to (286, 85)
Screenshot: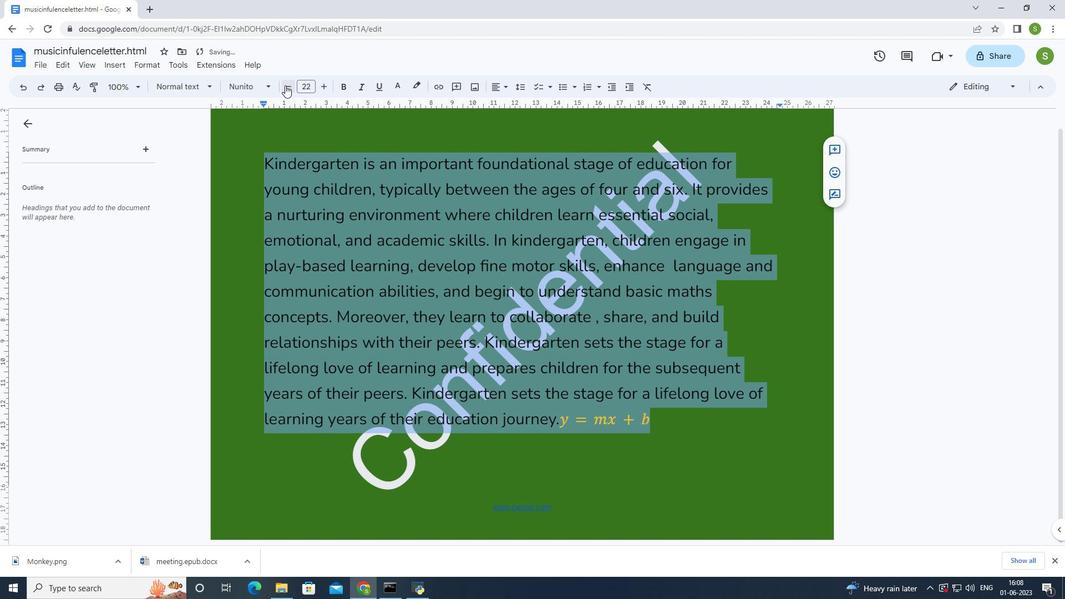
Action: Mouse pressed left at (286, 85)
Screenshot: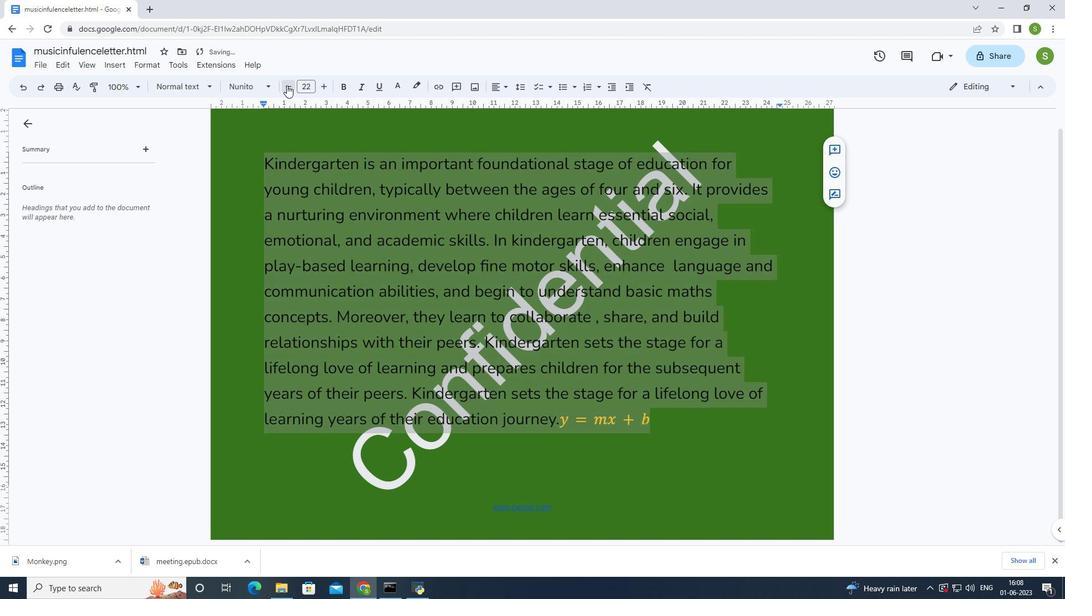 
Action: Mouse moved to (554, 453)
Screenshot: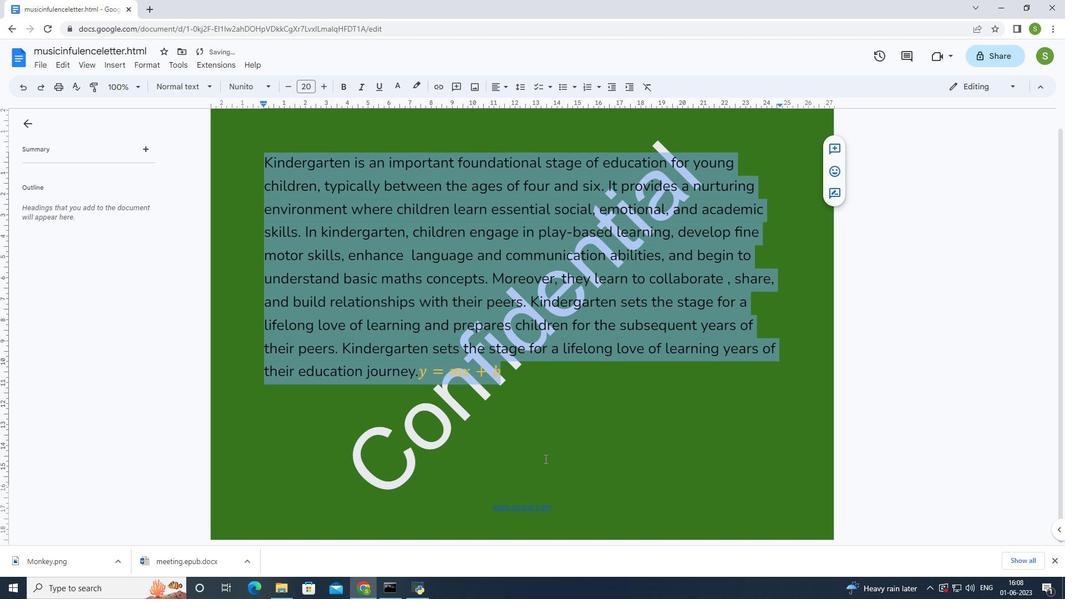 
Action: Mouse pressed left at (554, 453)
Screenshot: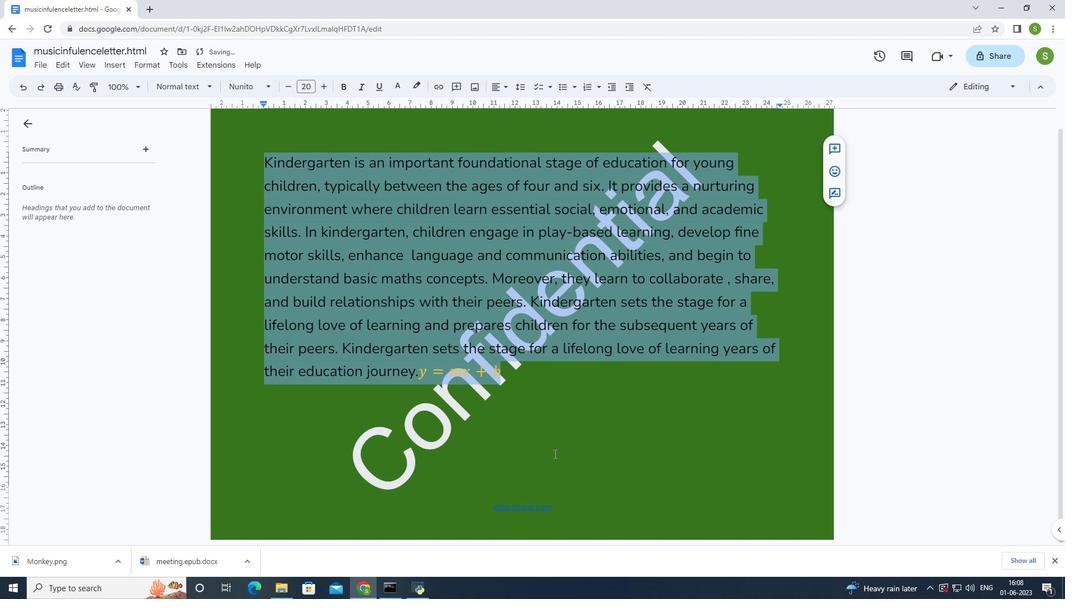 
Action: Mouse moved to (631, 471)
Screenshot: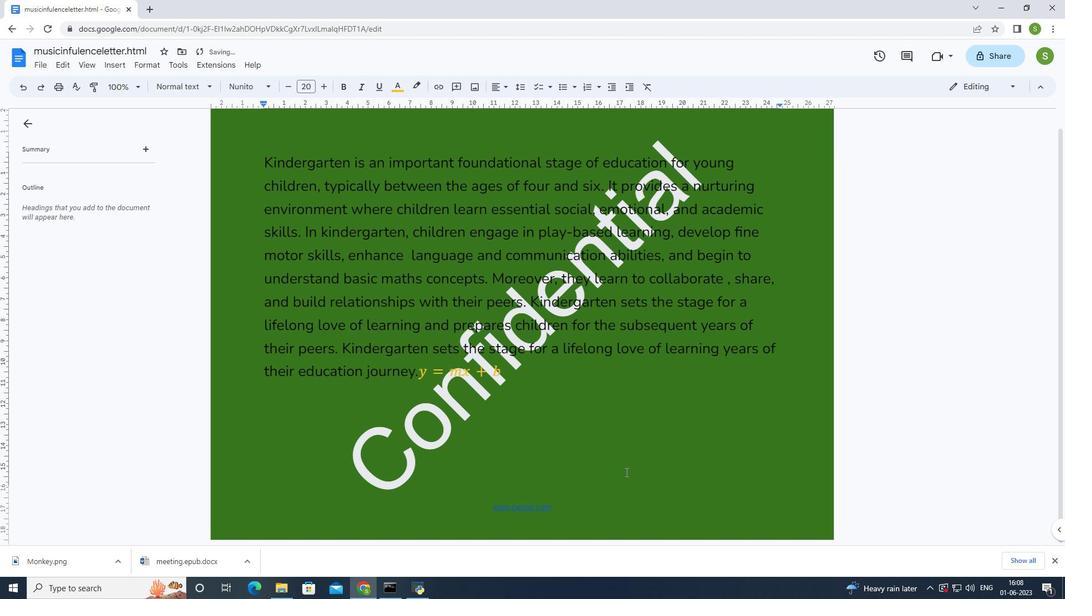 
